 Task: Search one way flight ticket for 2 adults, 2 children, 2 infants in seat in first from Dickinson: Dickinson Theodore Roosevelt Regional Airport to New Bern: Coastal Carolina Regional Airport (was Craven County Regional) on 8-4-2023. Choice of flights is Alaska. Number of bags: 2 carry on bags. Price is upto 91000. Outbound departure time preference is 17:15.
Action: Mouse moved to (399, 333)
Screenshot: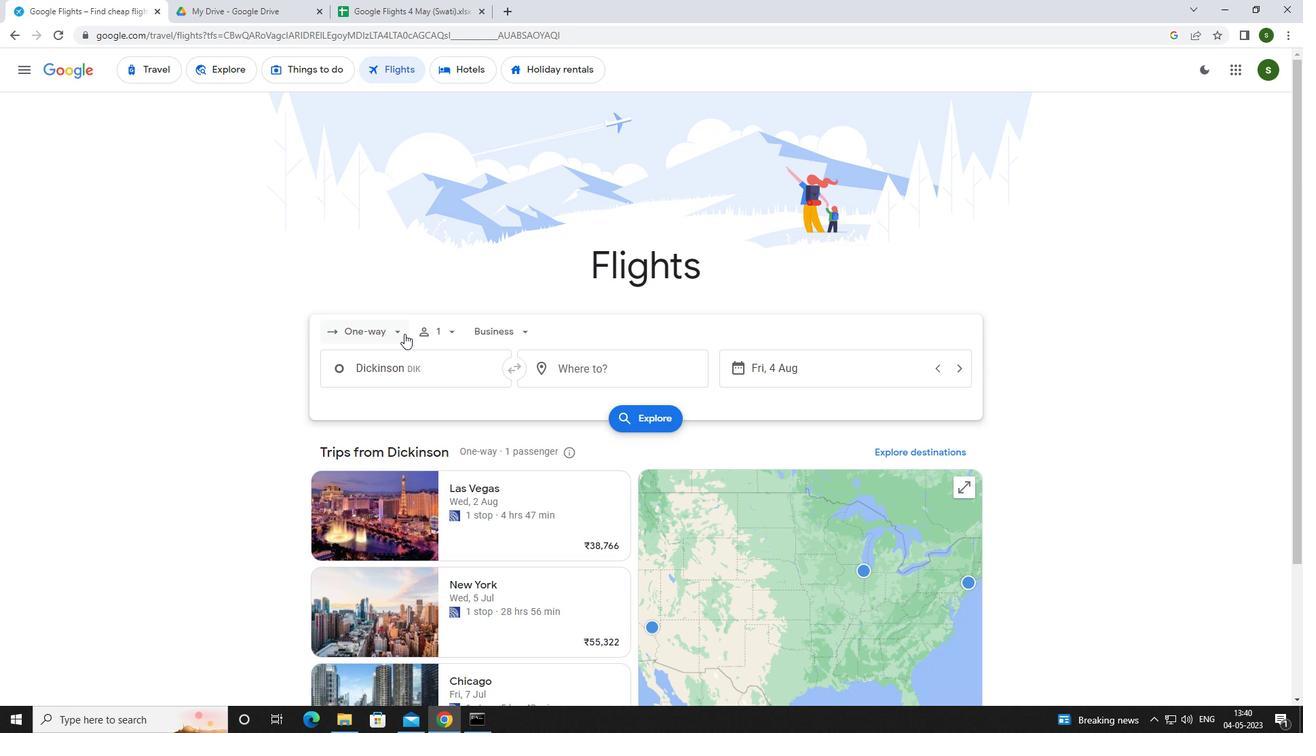 
Action: Mouse pressed left at (399, 333)
Screenshot: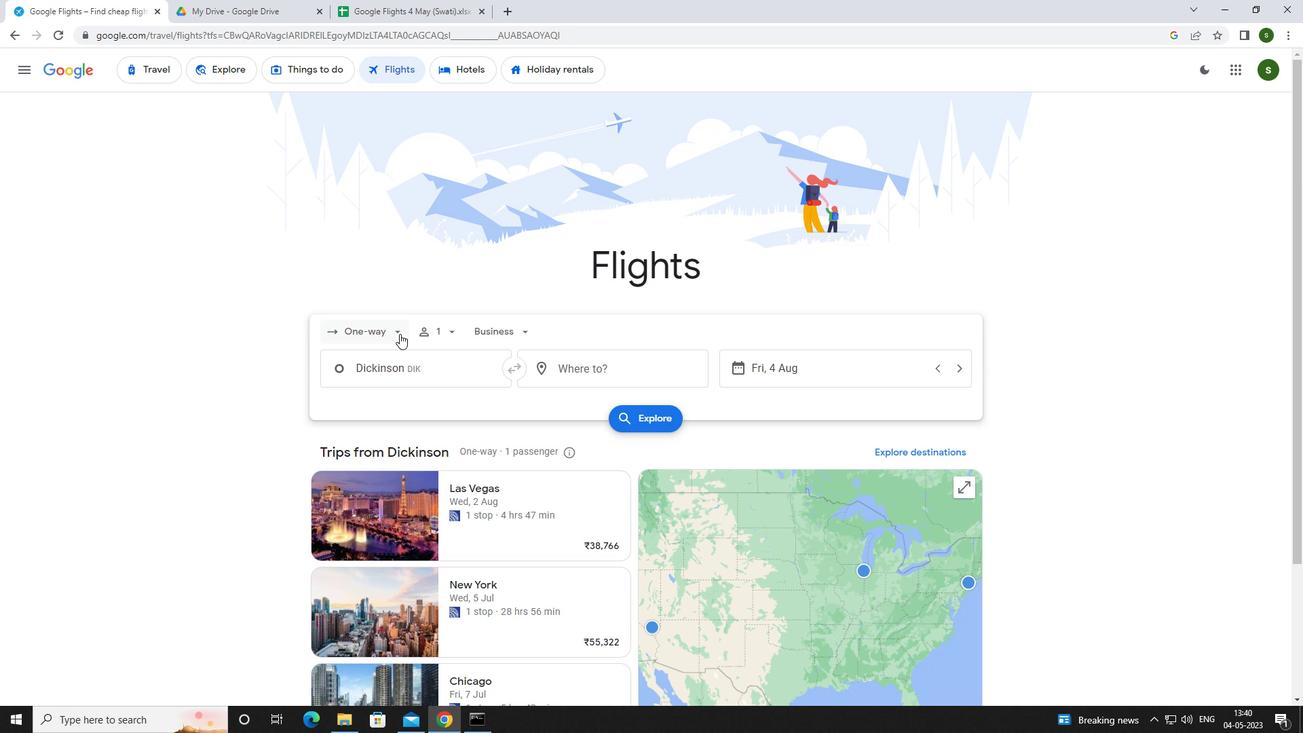 
Action: Mouse moved to (390, 385)
Screenshot: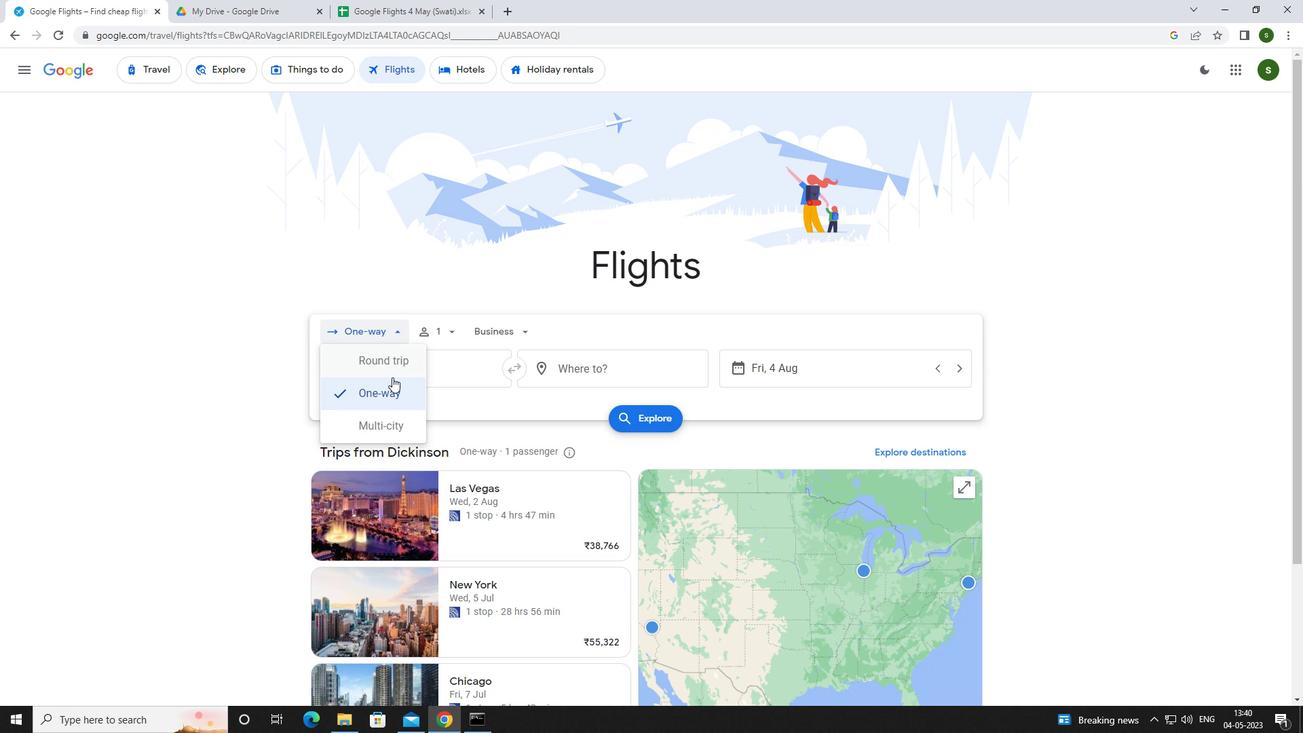 
Action: Mouse pressed left at (390, 385)
Screenshot: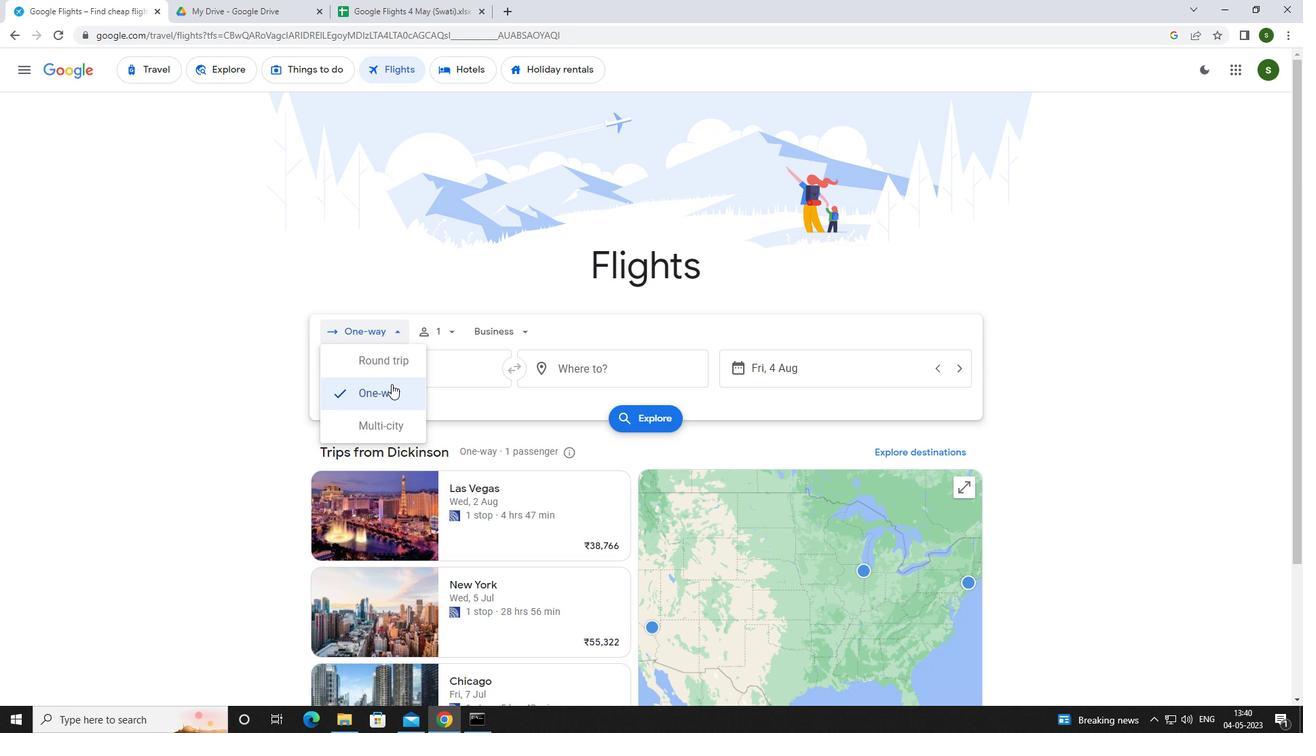 
Action: Mouse moved to (446, 334)
Screenshot: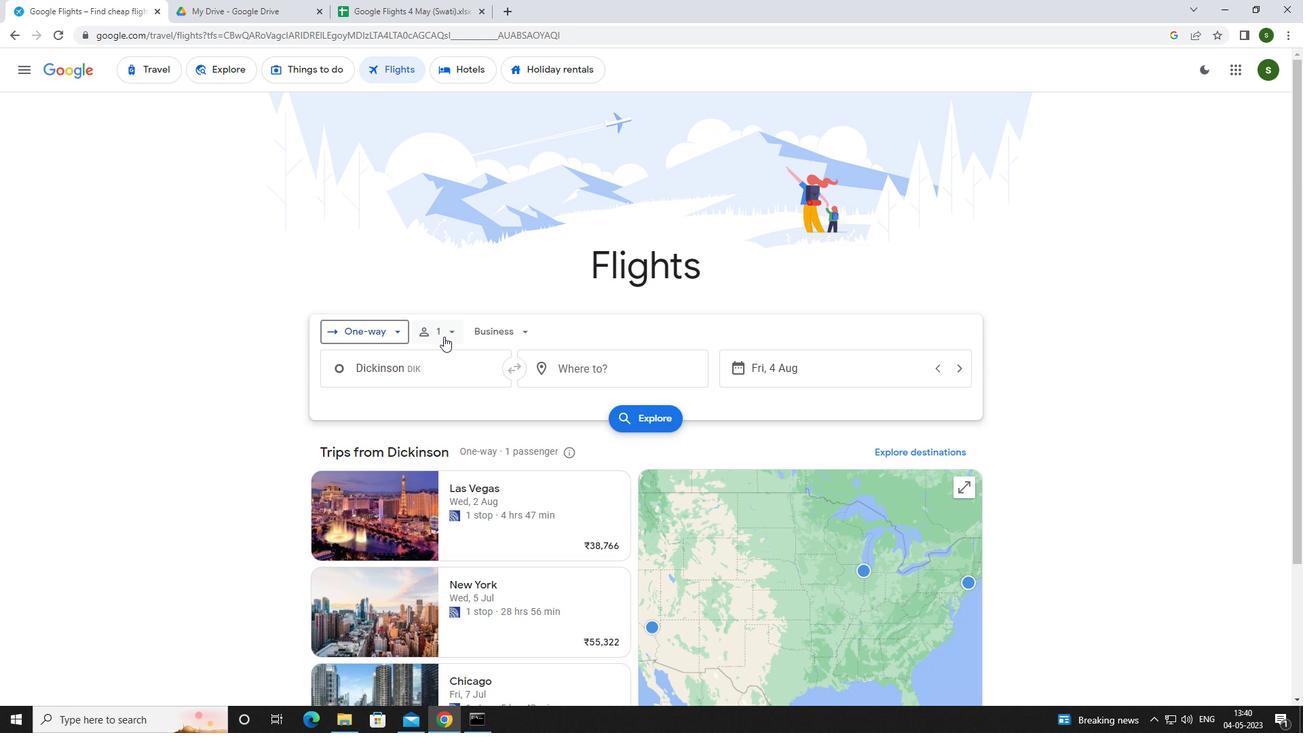 
Action: Mouse pressed left at (446, 334)
Screenshot: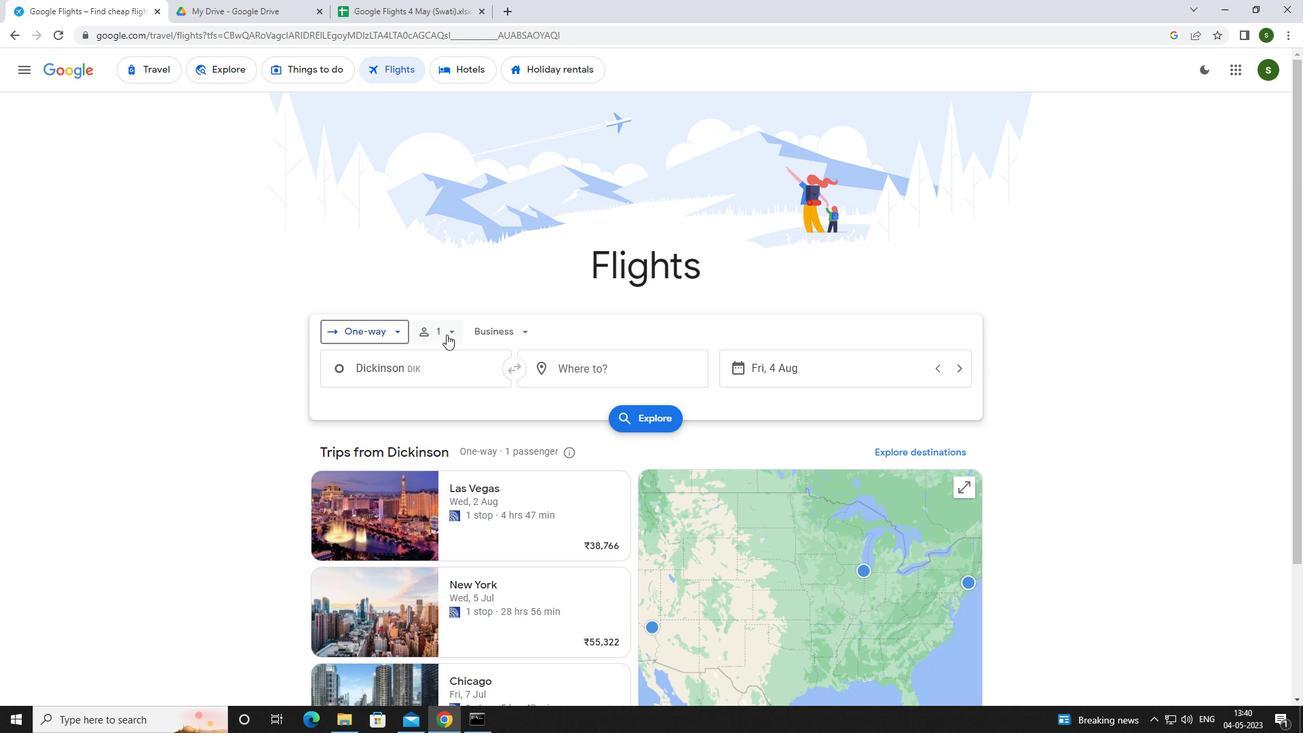 
Action: Mouse moved to (554, 363)
Screenshot: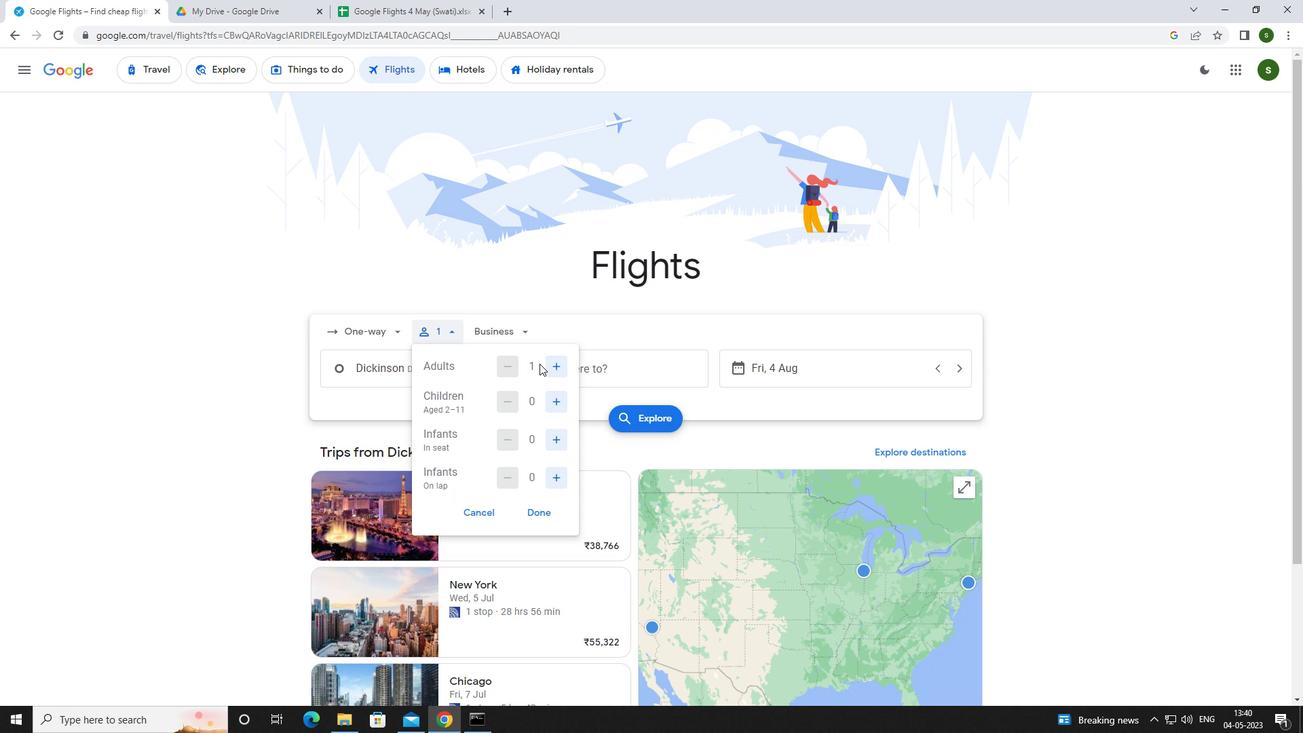 
Action: Mouse pressed left at (554, 363)
Screenshot: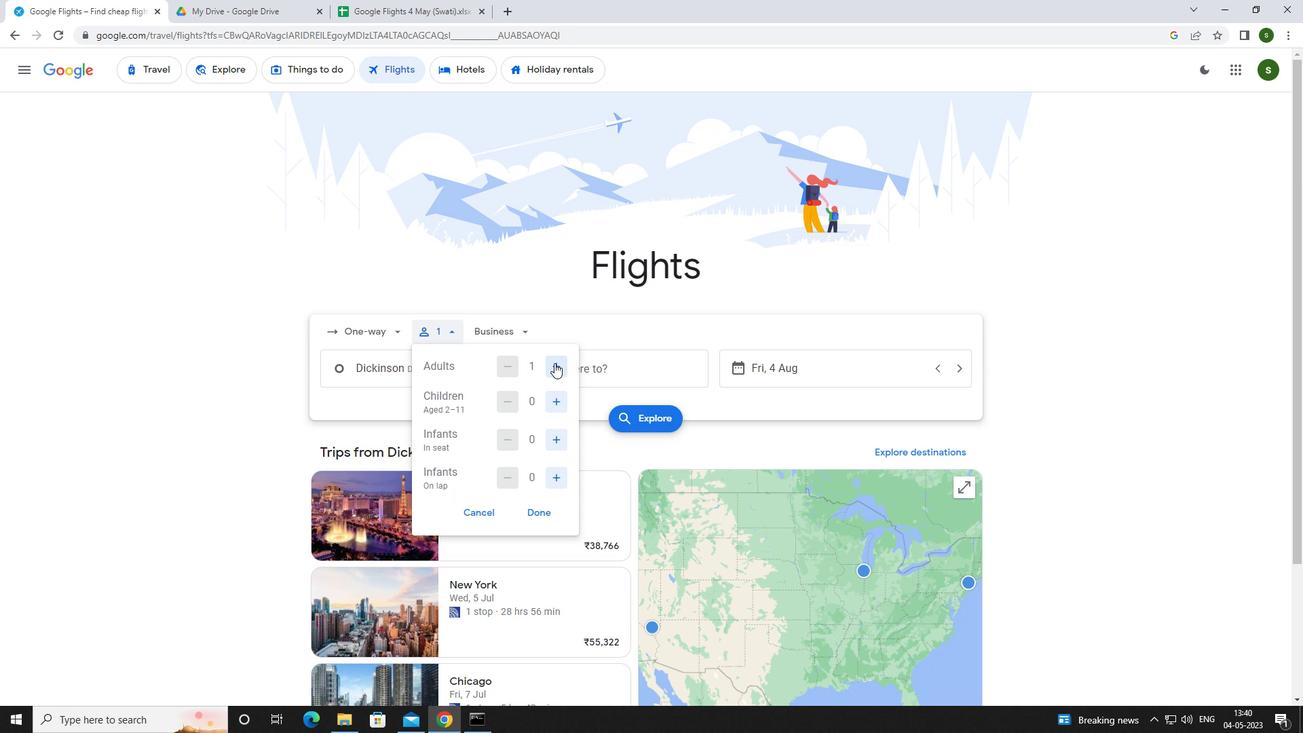 
Action: Mouse moved to (553, 399)
Screenshot: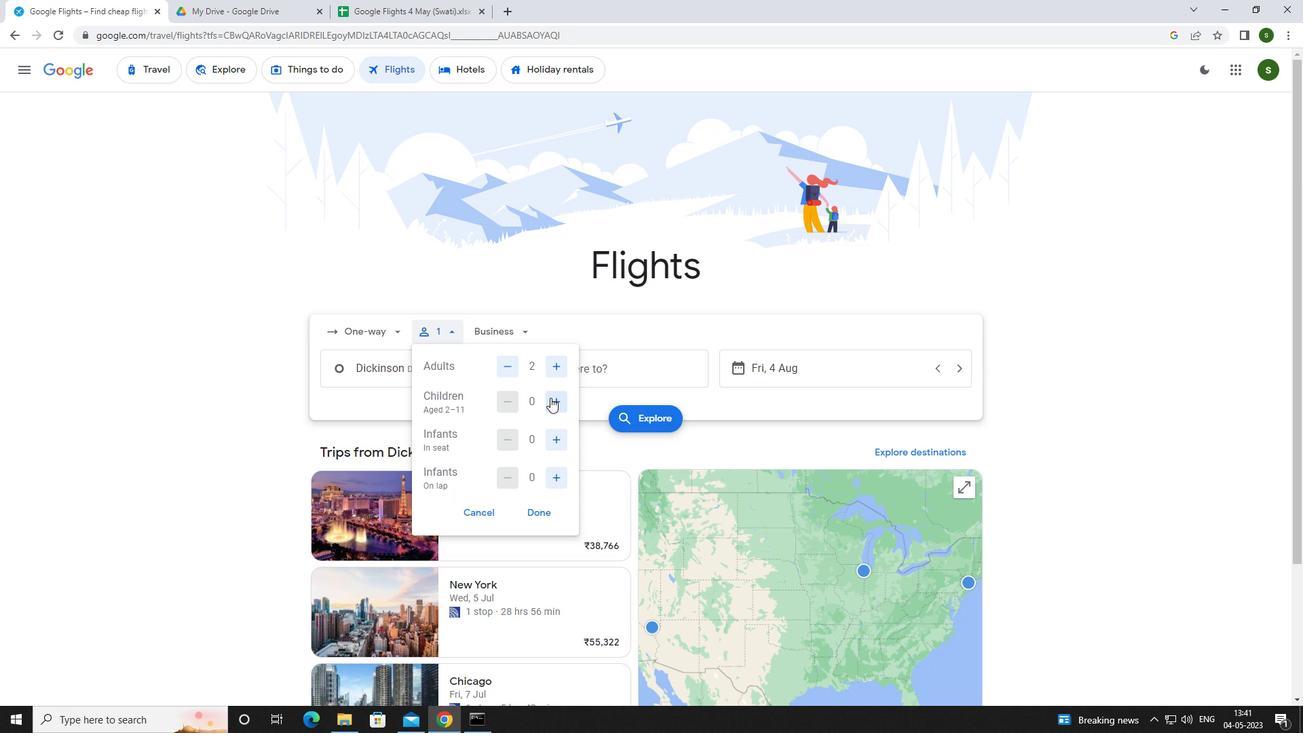 
Action: Mouse pressed left at (553, 399)
Screenshot: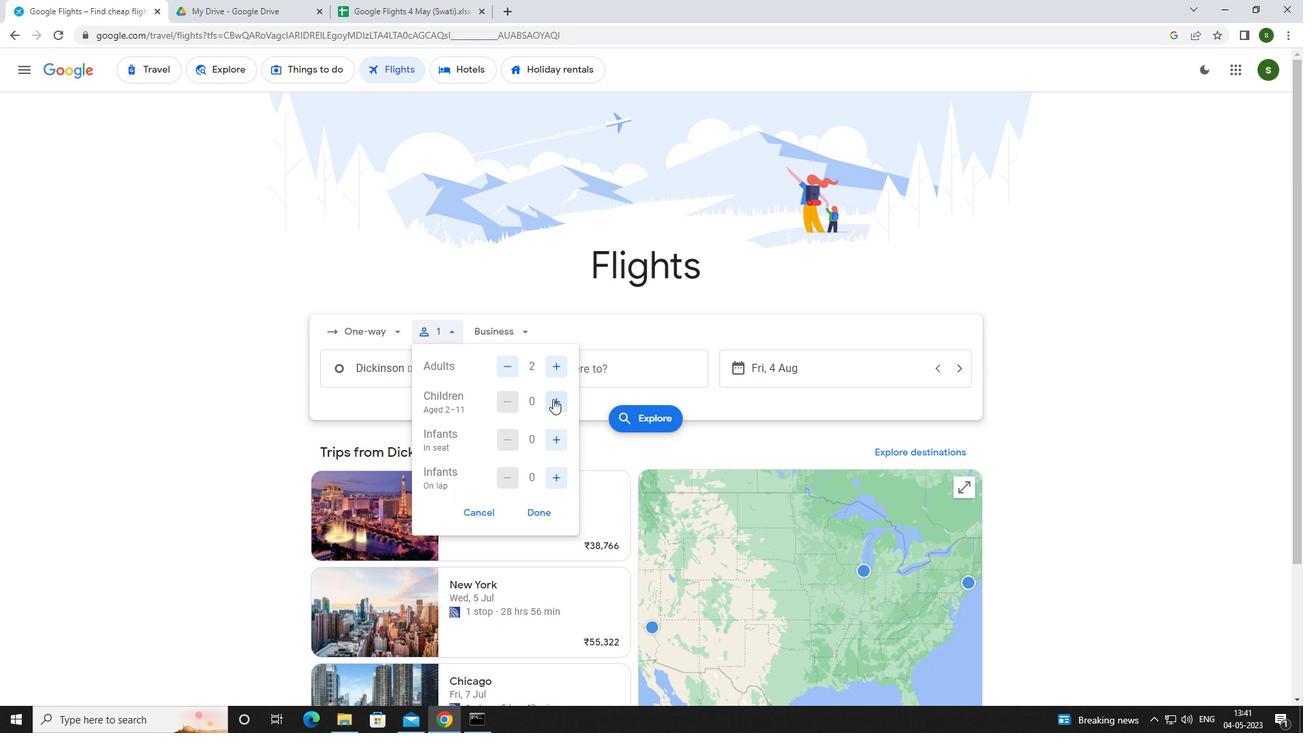 
Action: Mouse pressed left at (553, 399)
Screenshot: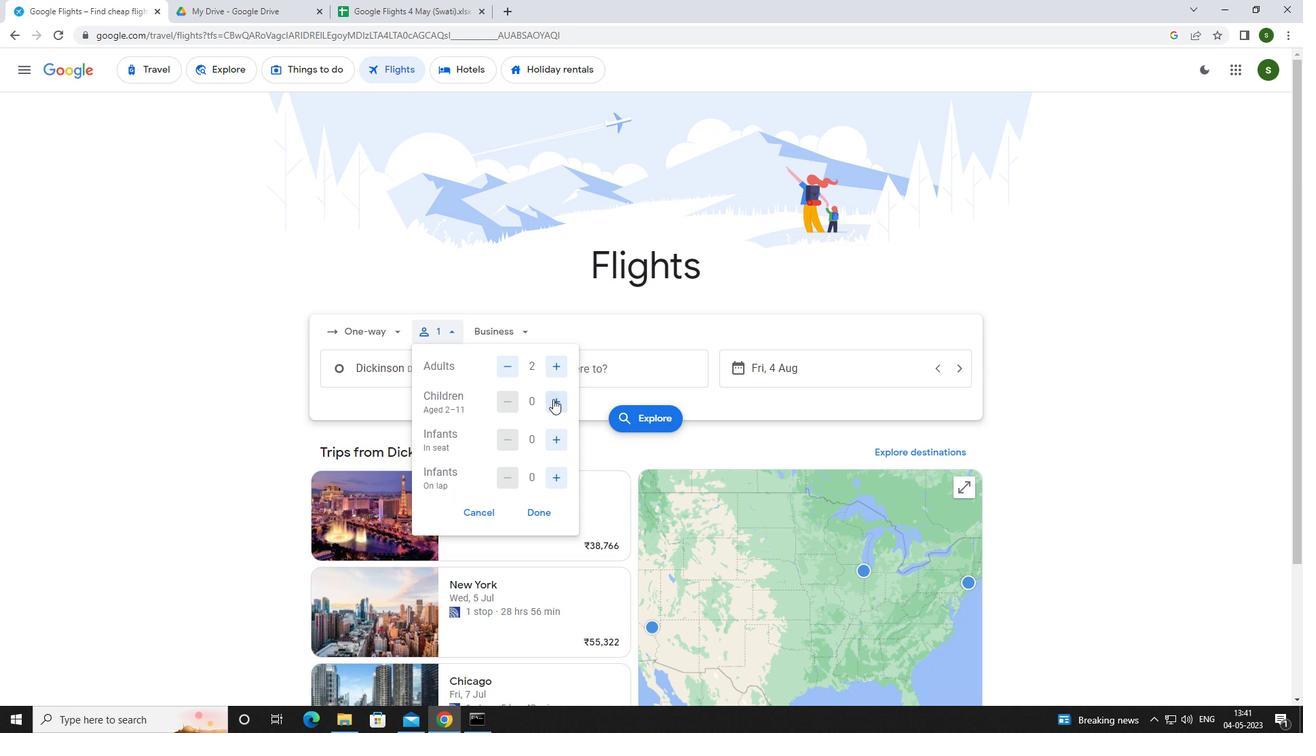 
Action: Mouse moved to (560, 435)
Screenshot: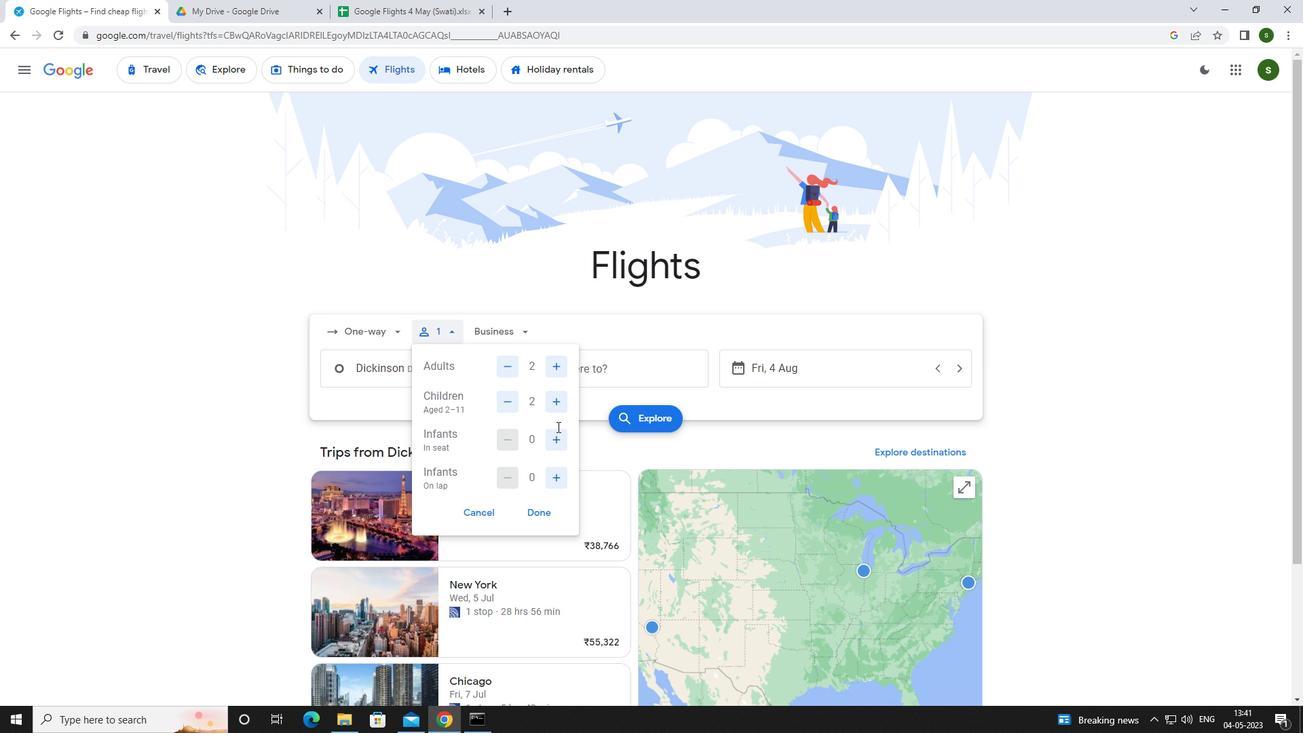 
Action: Mouse pressed left at (560, 435)
Screenshot: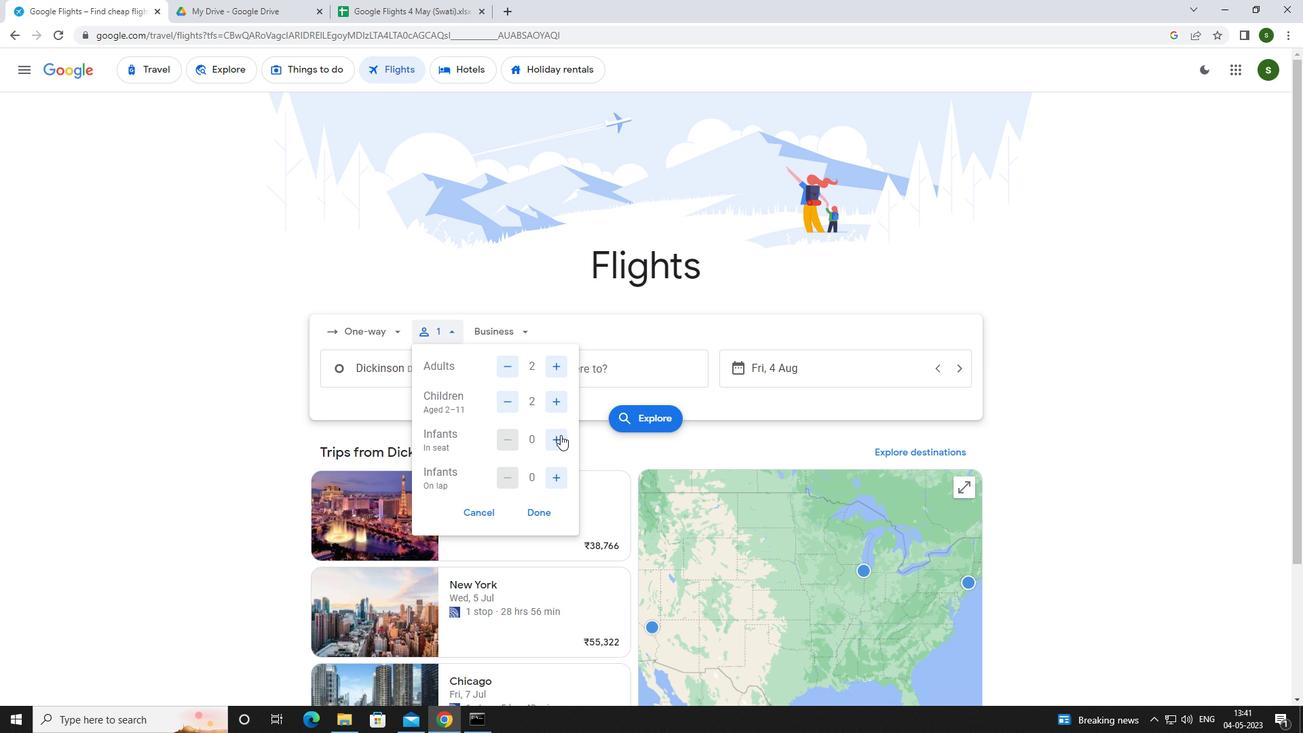 
Action: Mouse pressed left at (560, 435)
Screenshot: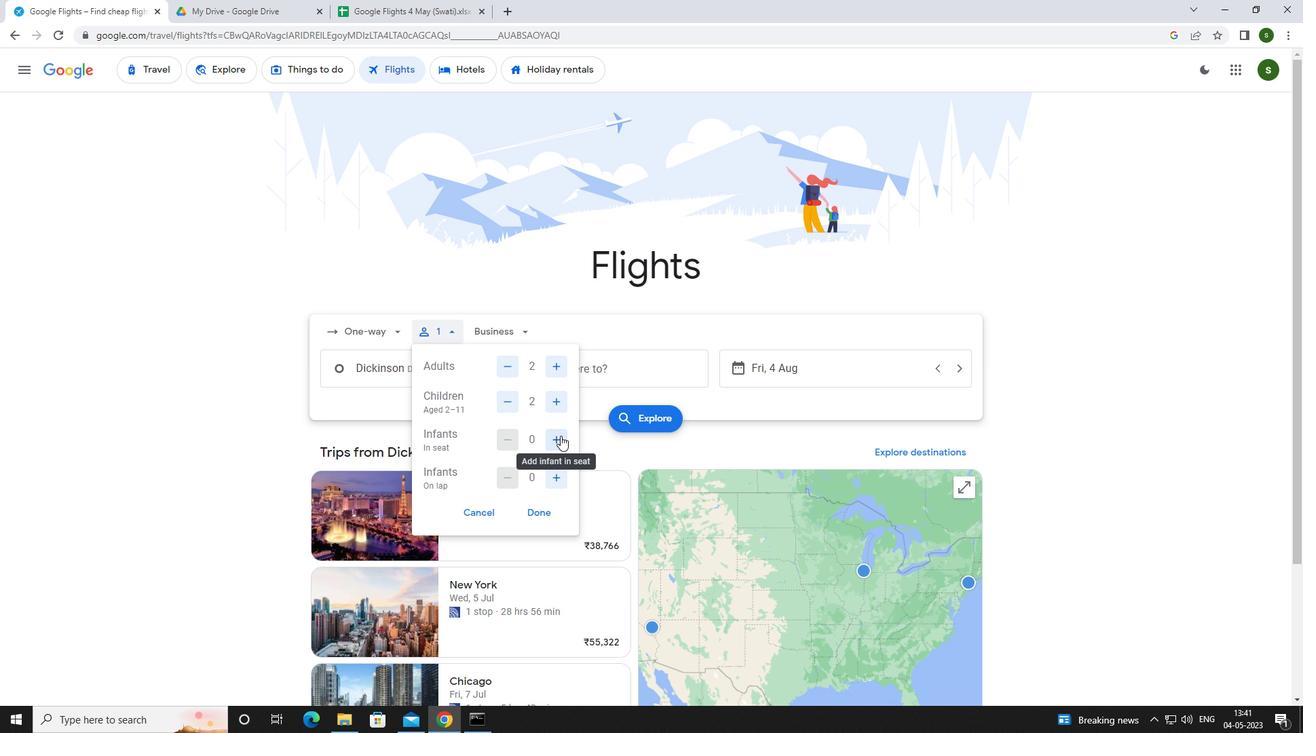 
Action: Mouse moved to (517, 325)
Screenshot: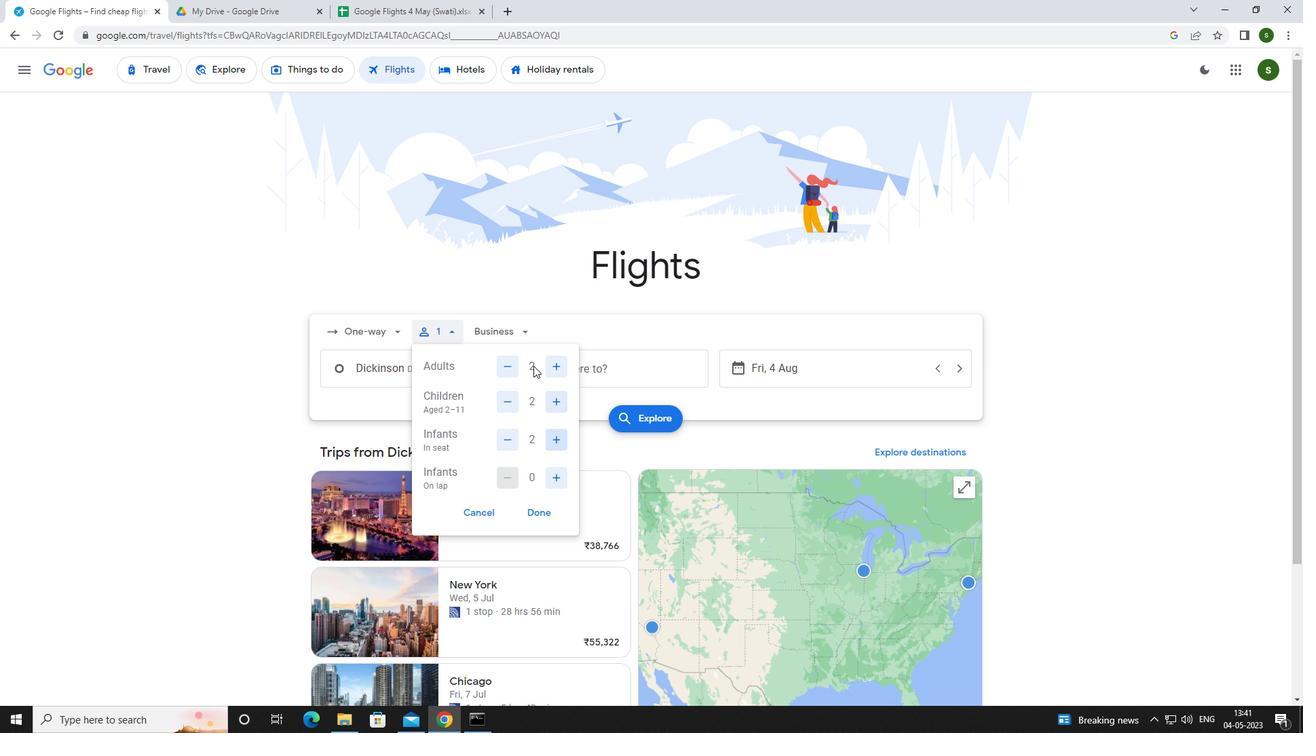 
Action: Mouse pressed left at (517, 325)
Screenshot: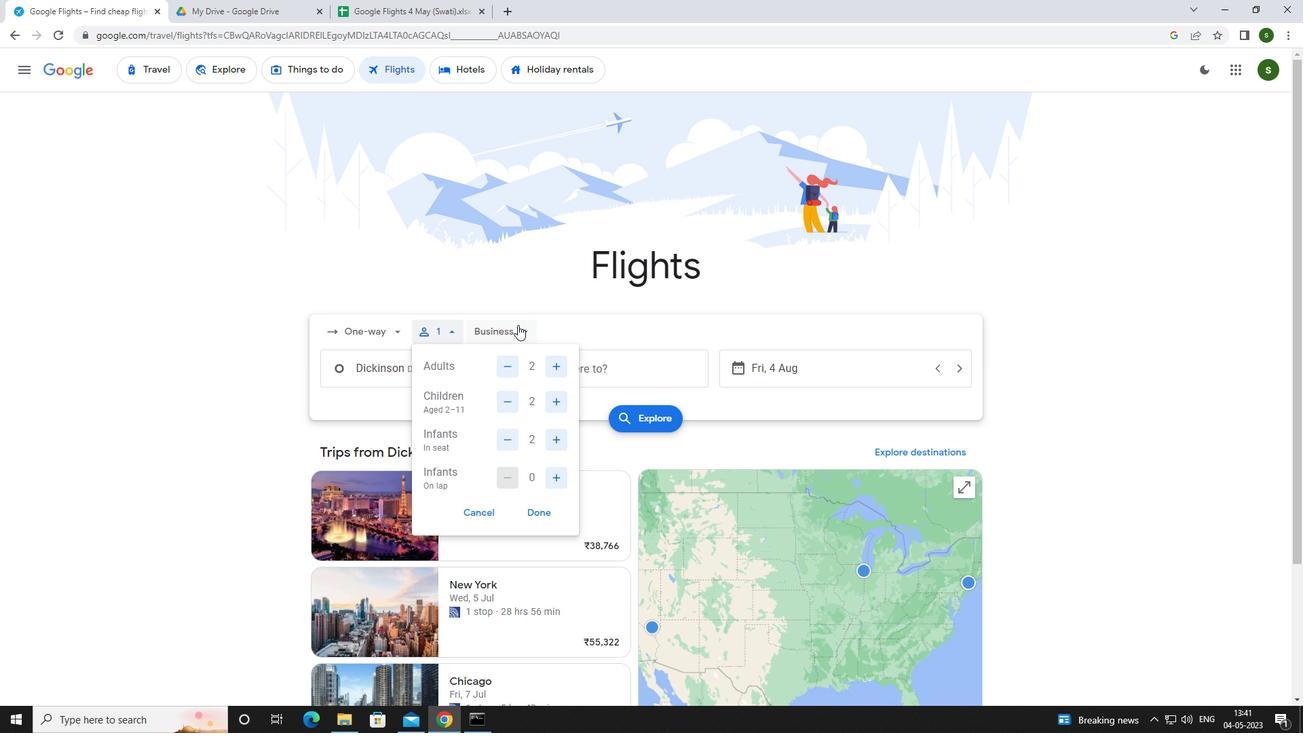 
Action: Mouse moved to (528, 456)
Screenshot: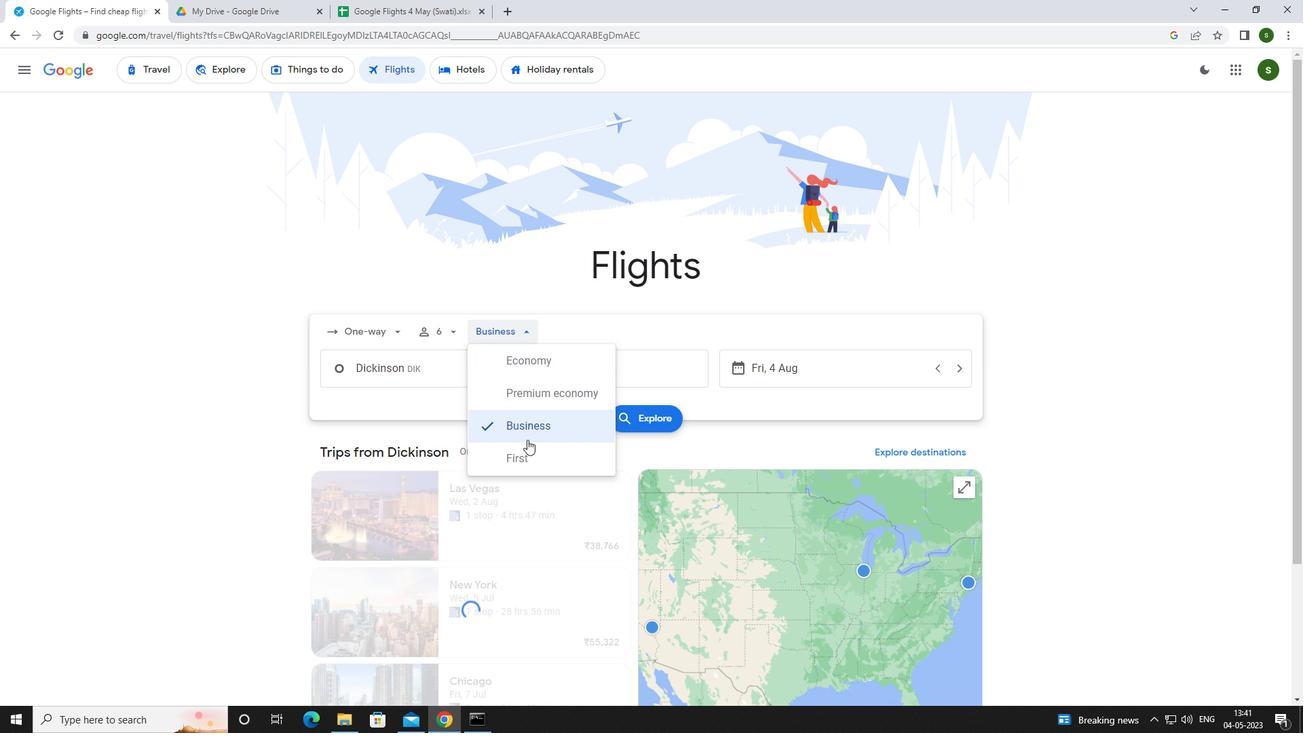 
Action: Mouse pressed left at (528, 456)
Screenshot: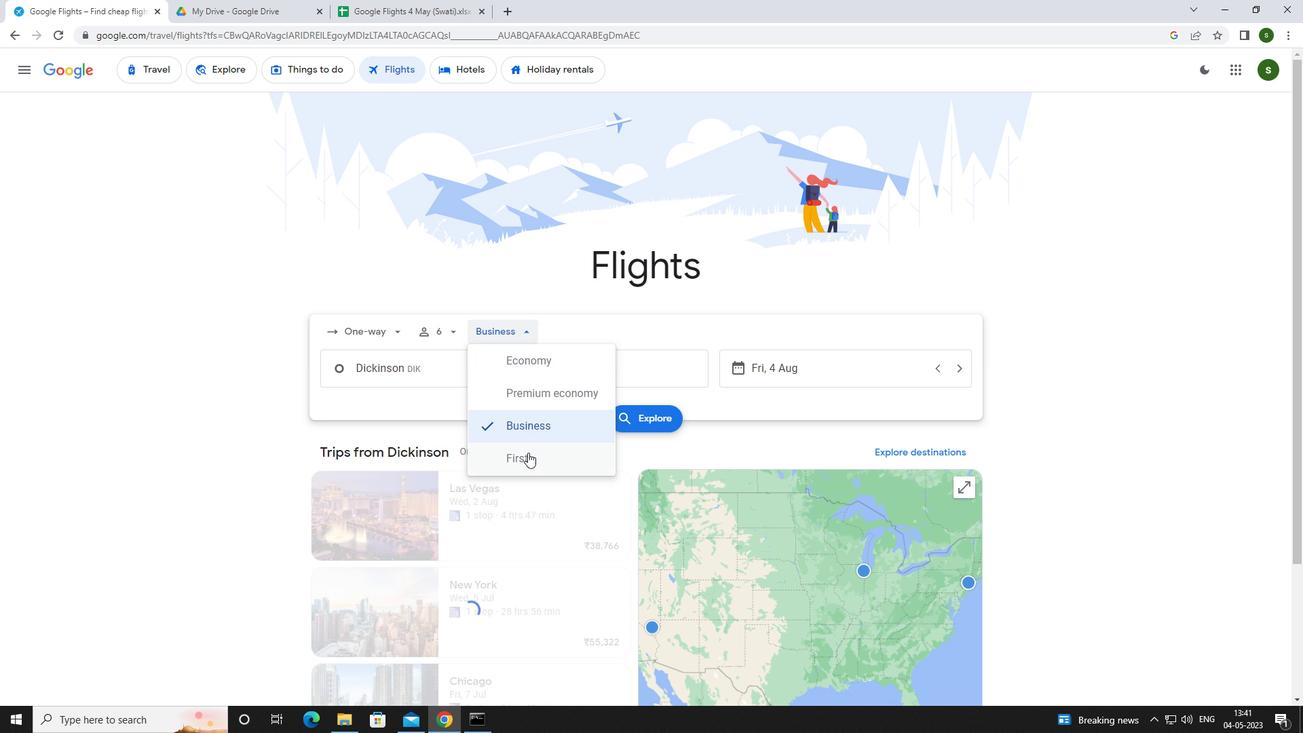 
Action: Mouse moved to (465, 361)
Screenshot: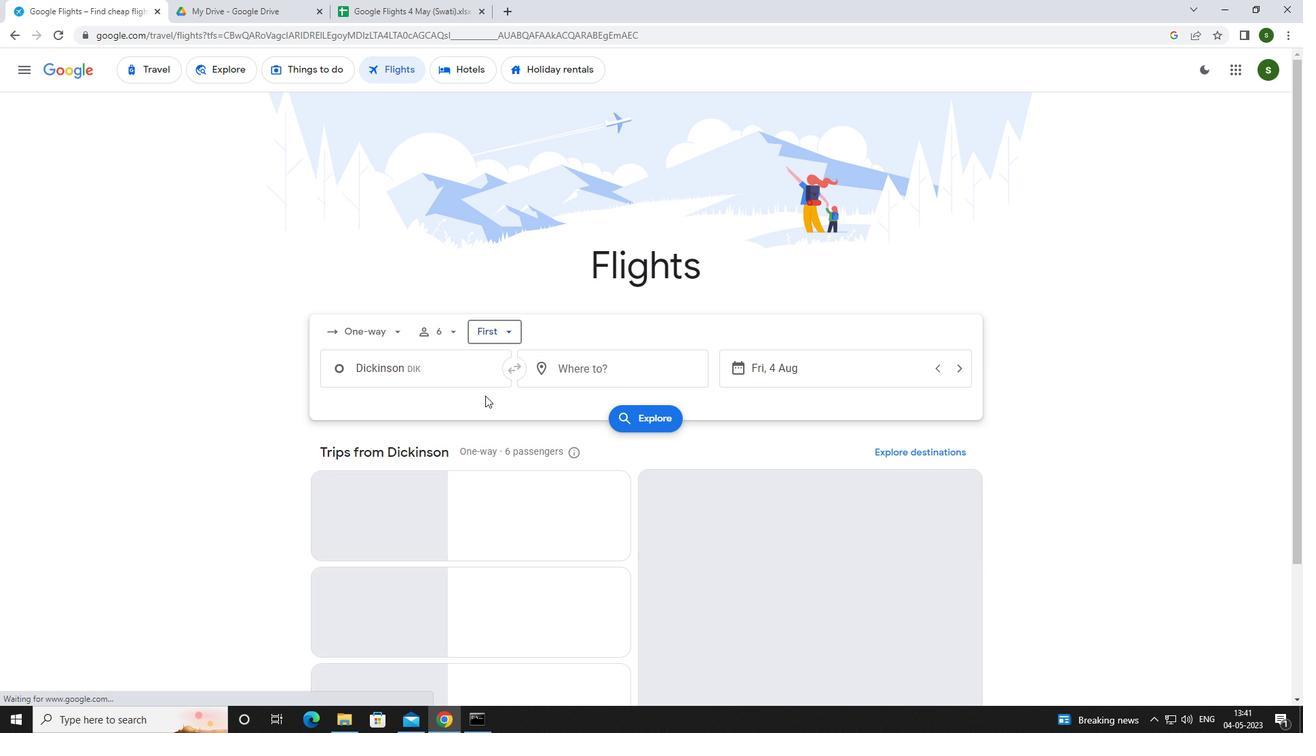 
Action: Mouse pressed left at (465, 361)
Screenshot: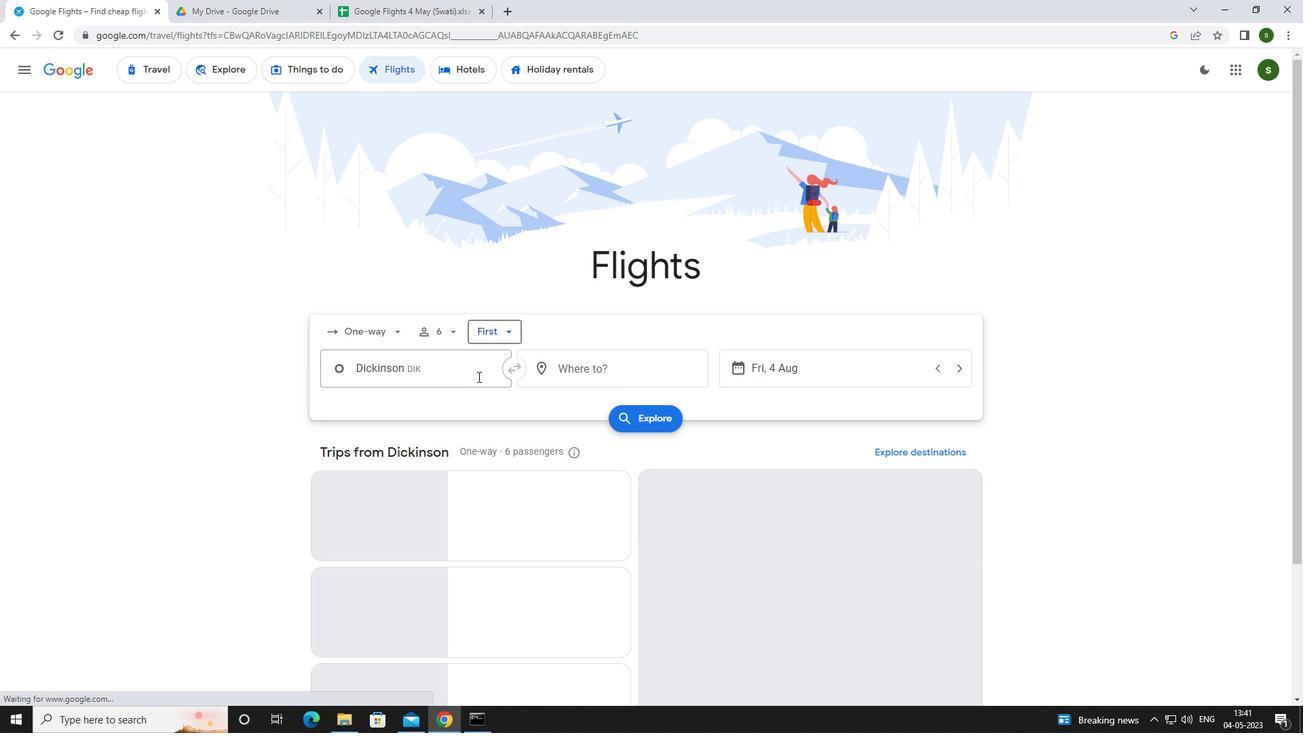 
Action: Key pressed <Key.caps_lock>d<Key.caps_lock>ickinson
Screenshot: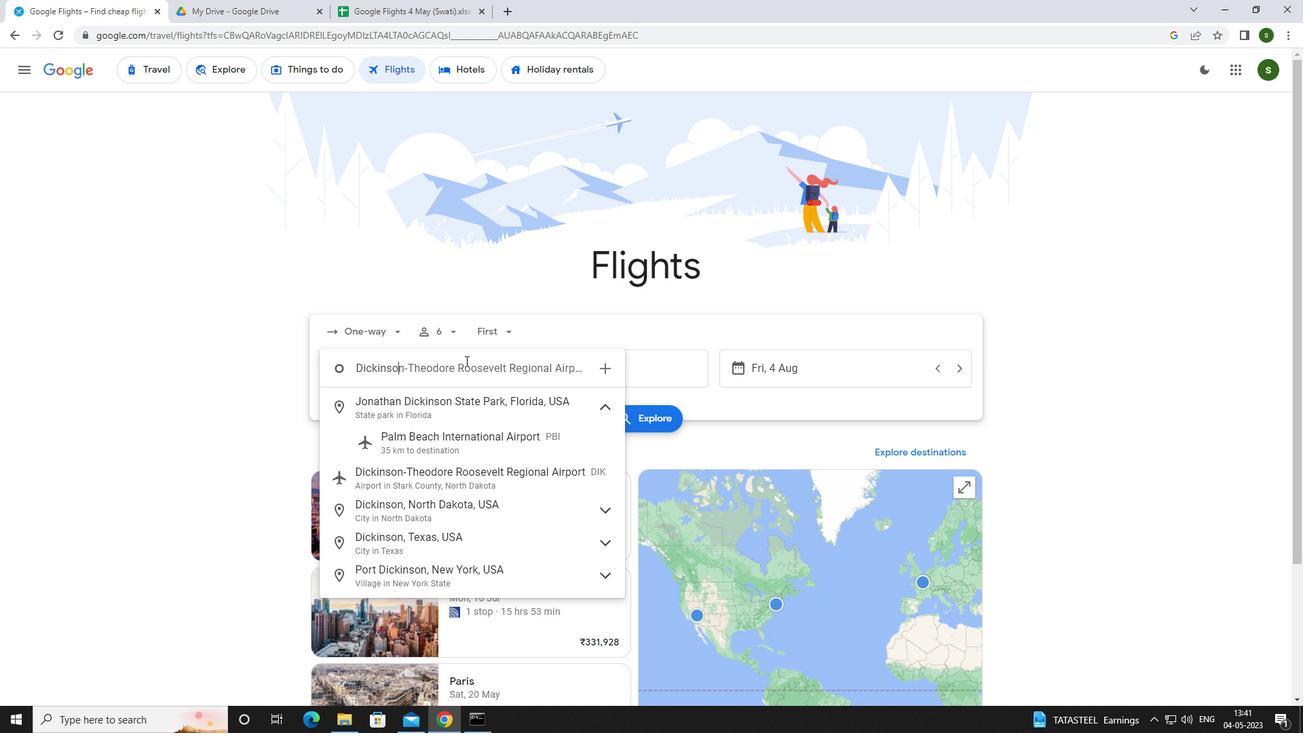 
Action: Mouse moved to (462, 473)
Screenshot: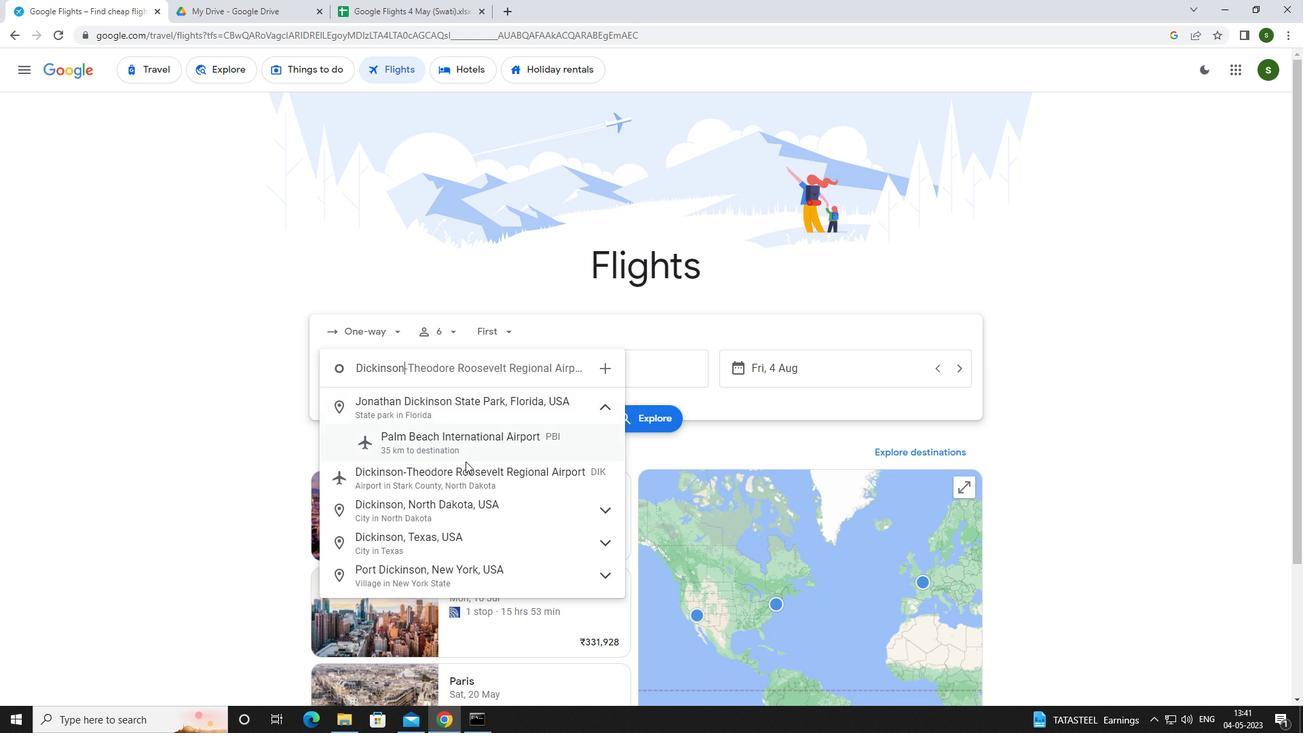 
Action: Mouse pressed left at (462, 473)
Screenshot: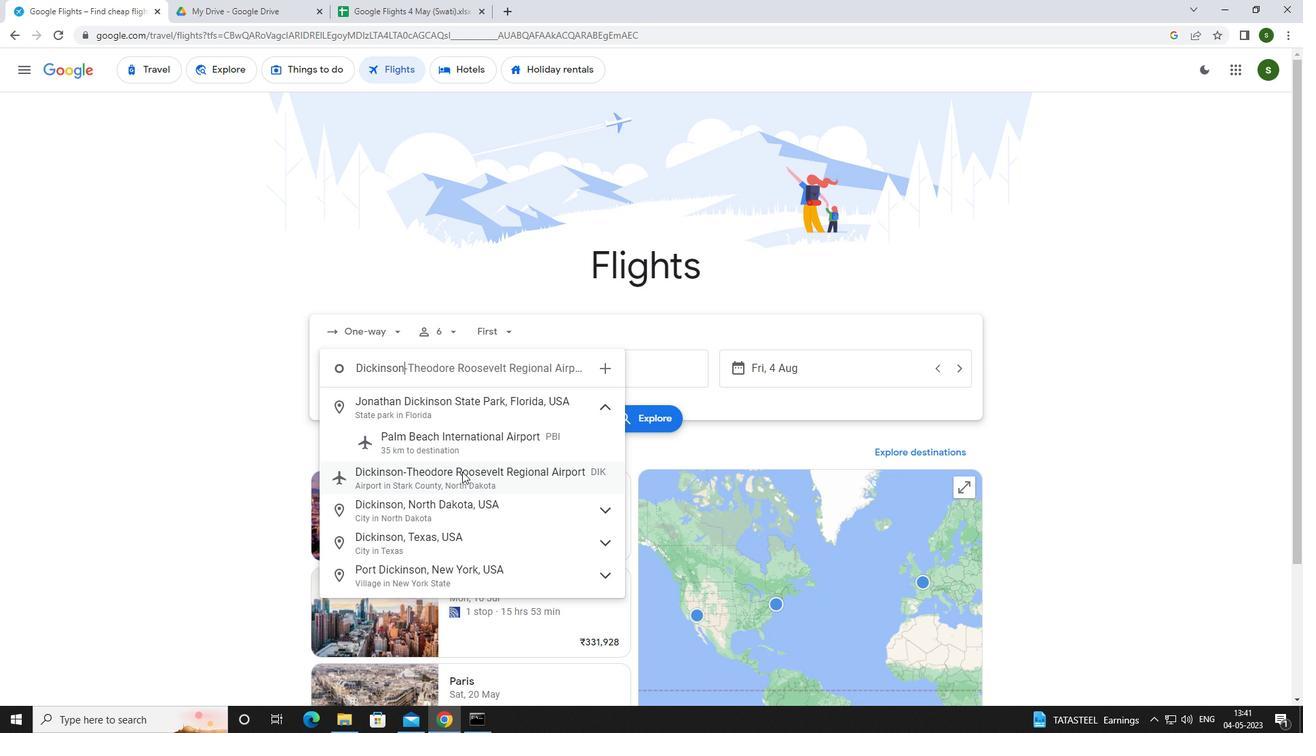 
Action: Mouse moved to (595, 368)
Screenshot: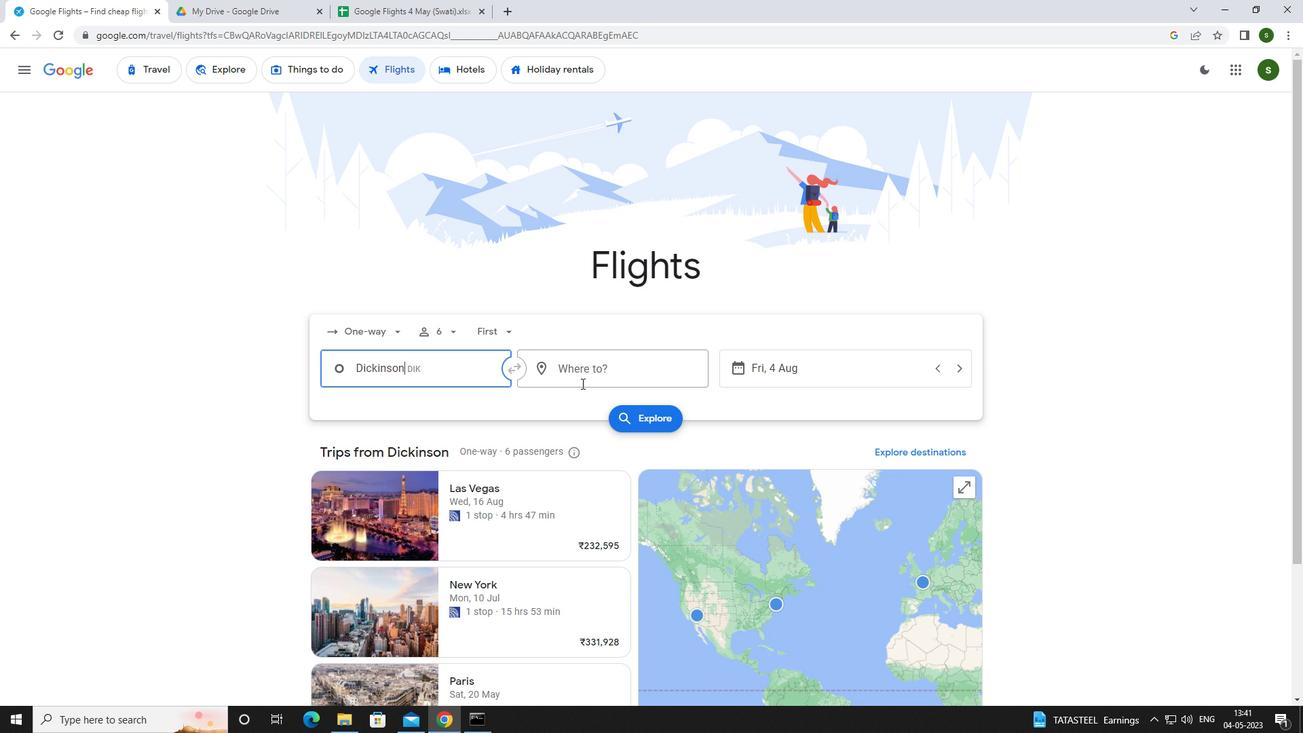 
Action: Mouse pressed left at (595, 368)
Screenshot: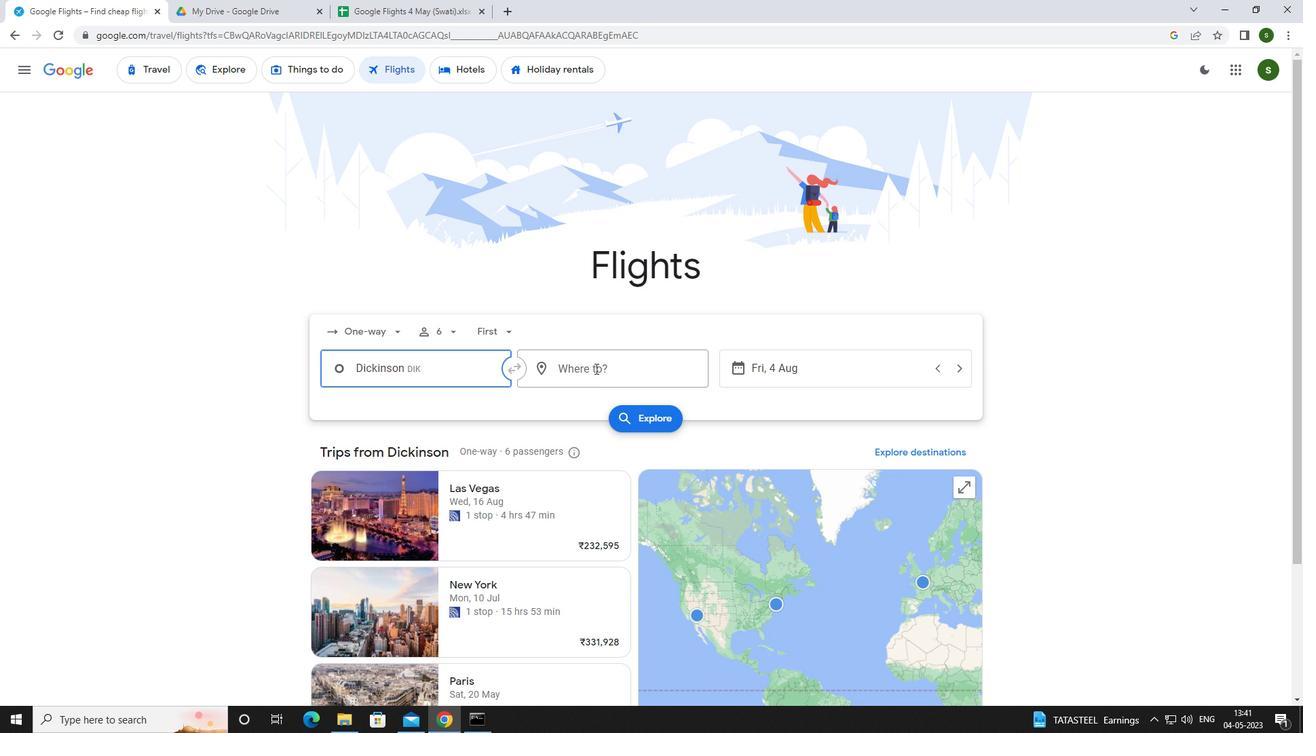 
Action: Mouse moved to (546, 373)
Screenshot: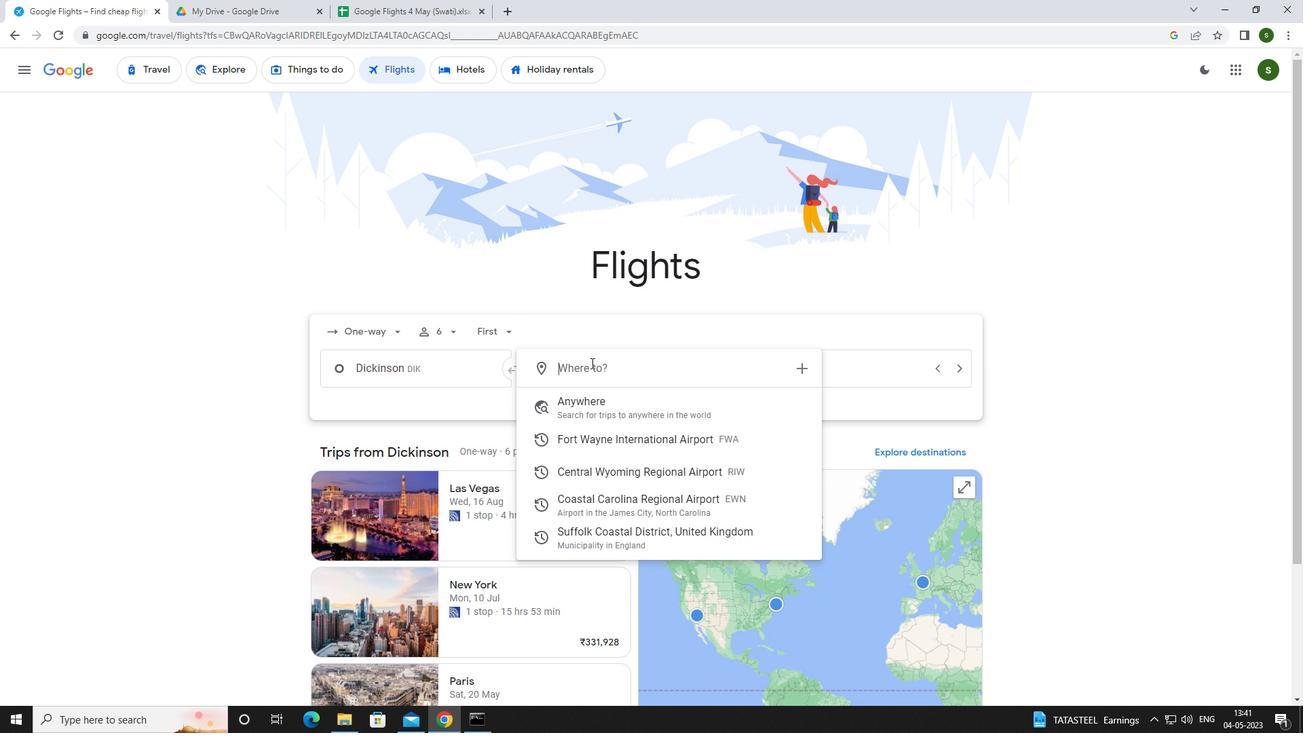 
Action: Key pressed <Key.caps_lock>c<Key.caps_lock>oastal
Screenshot: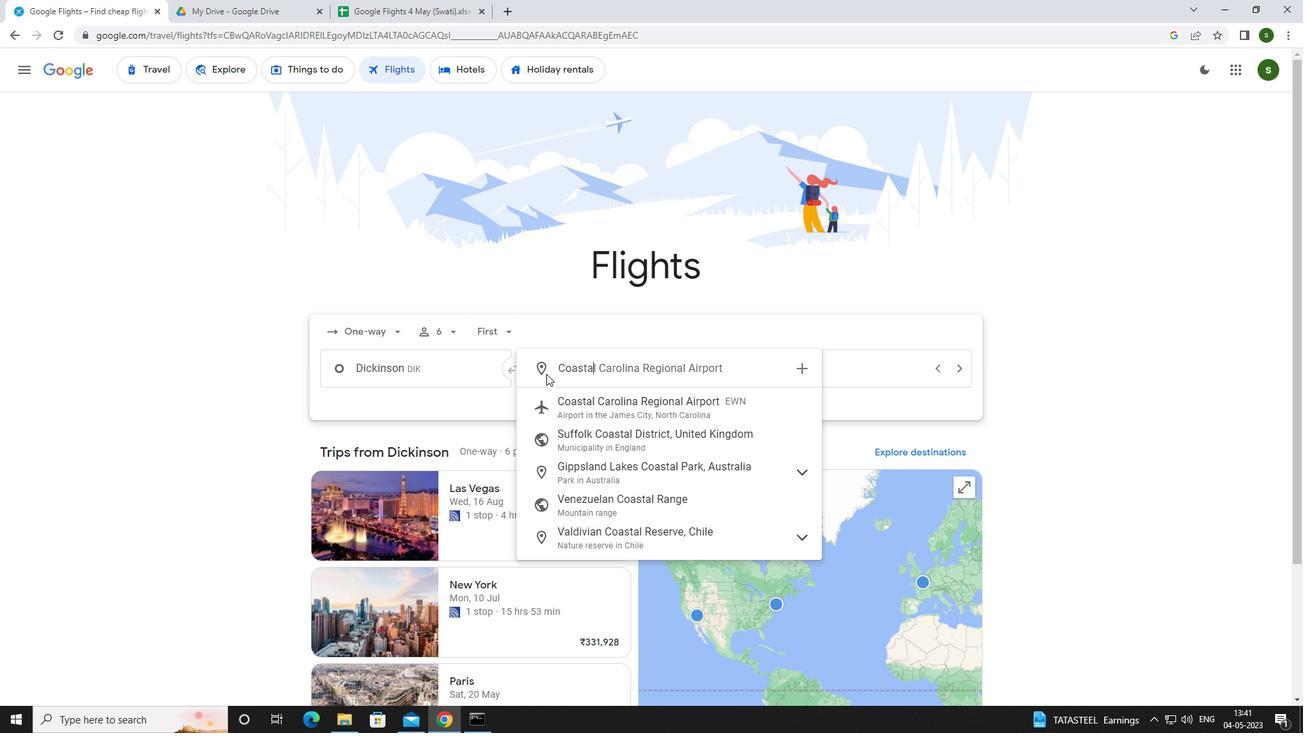 
Action: Mouse moved to (595, 399)
Screenshot: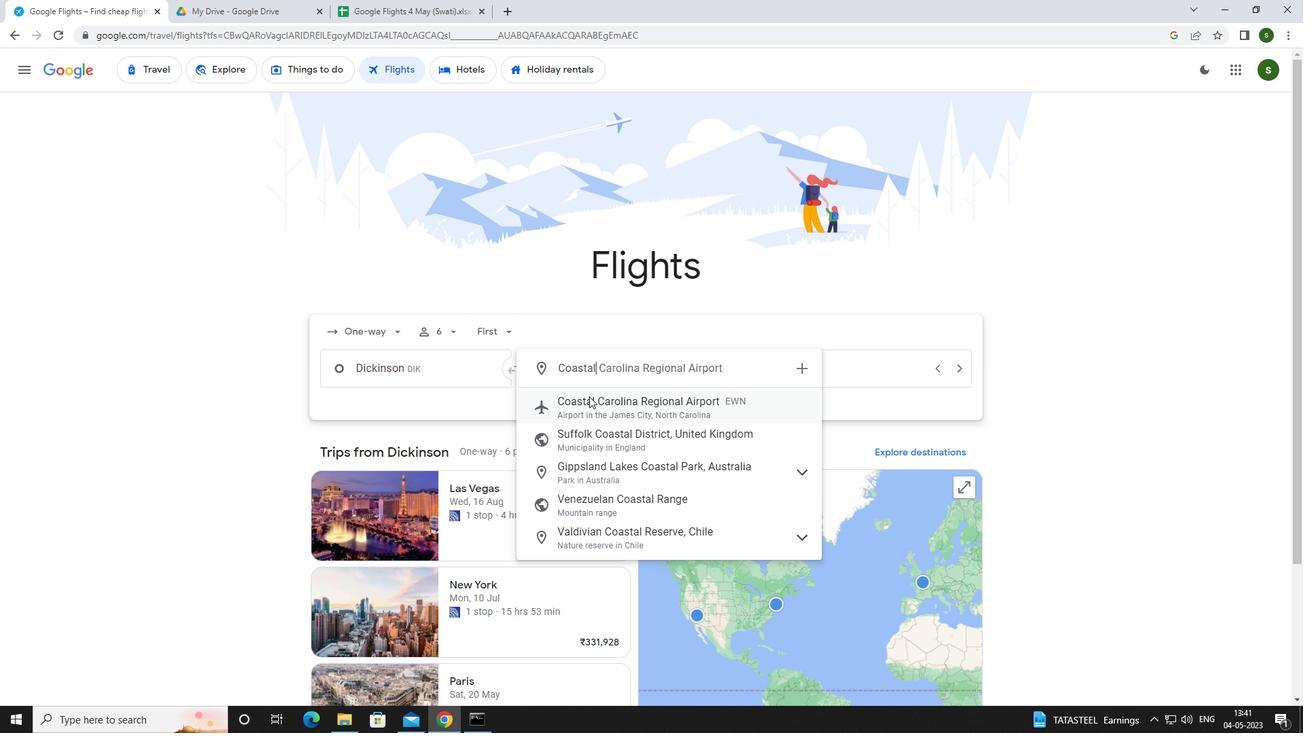 
Action: Mouse pressed left at (595, 399)
Screenshot: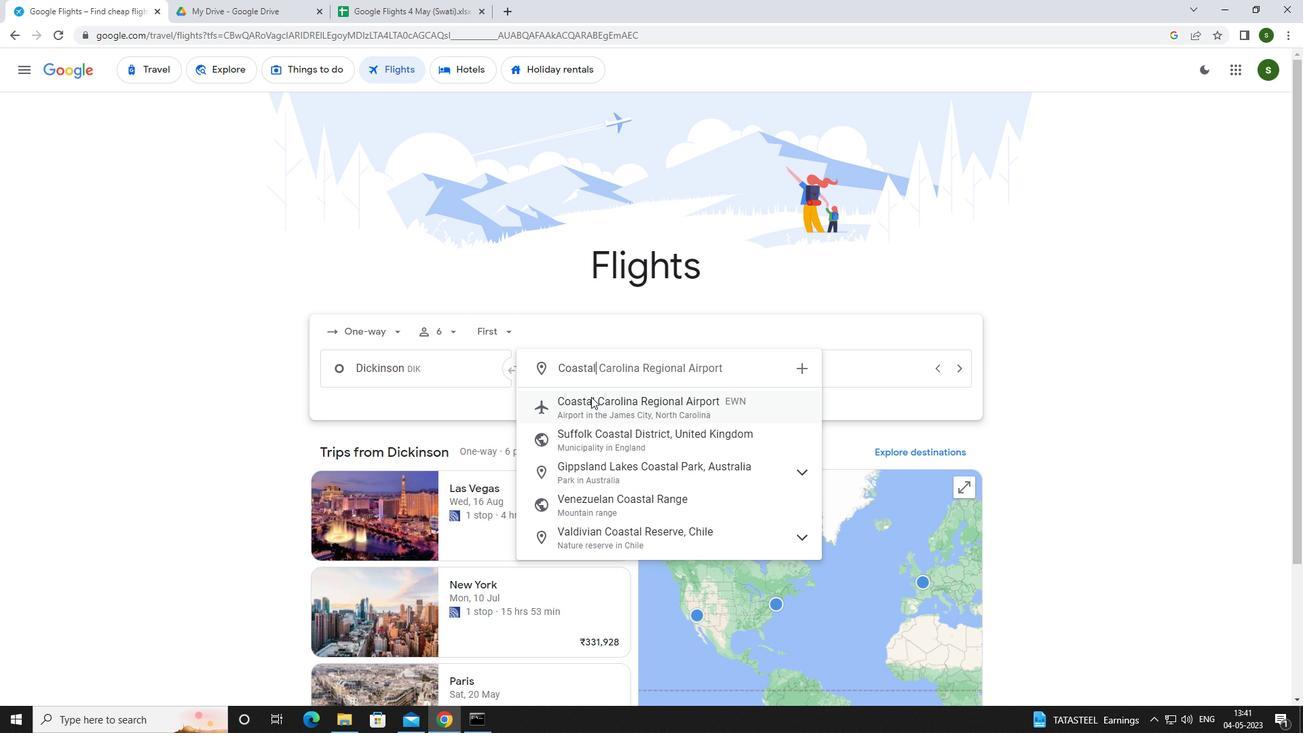 
Action: Mouse moved to (806, 369)
Screenshot: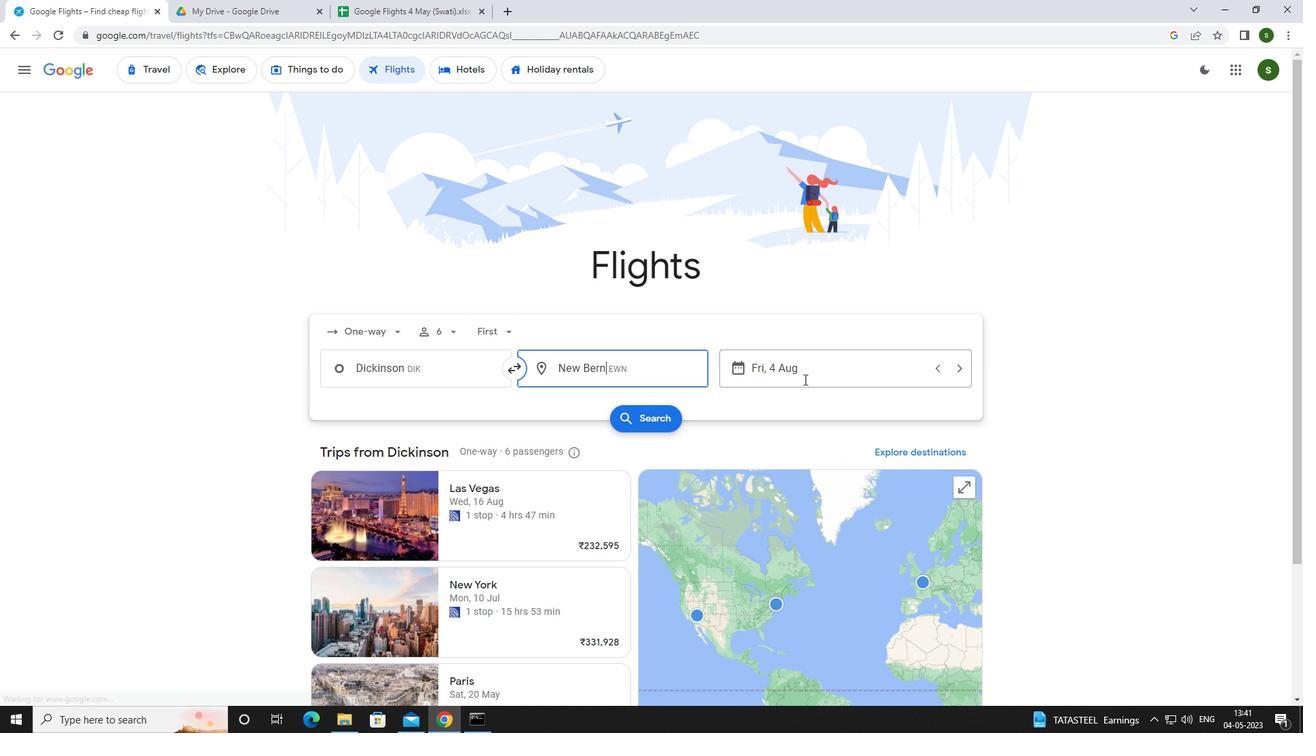 
Action: Mouse pressed left at (806, 369)
Screenshot: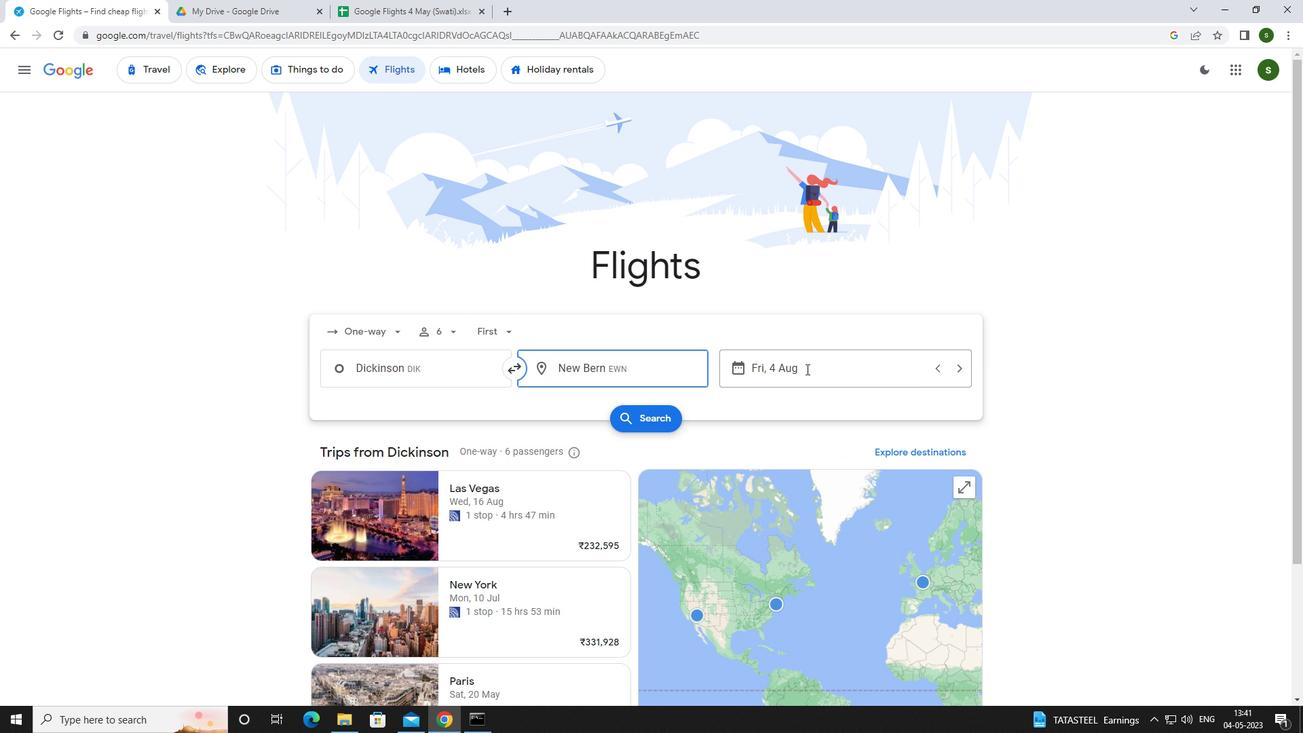 
Action: Mouse moved to (657, 460)
Screenshot: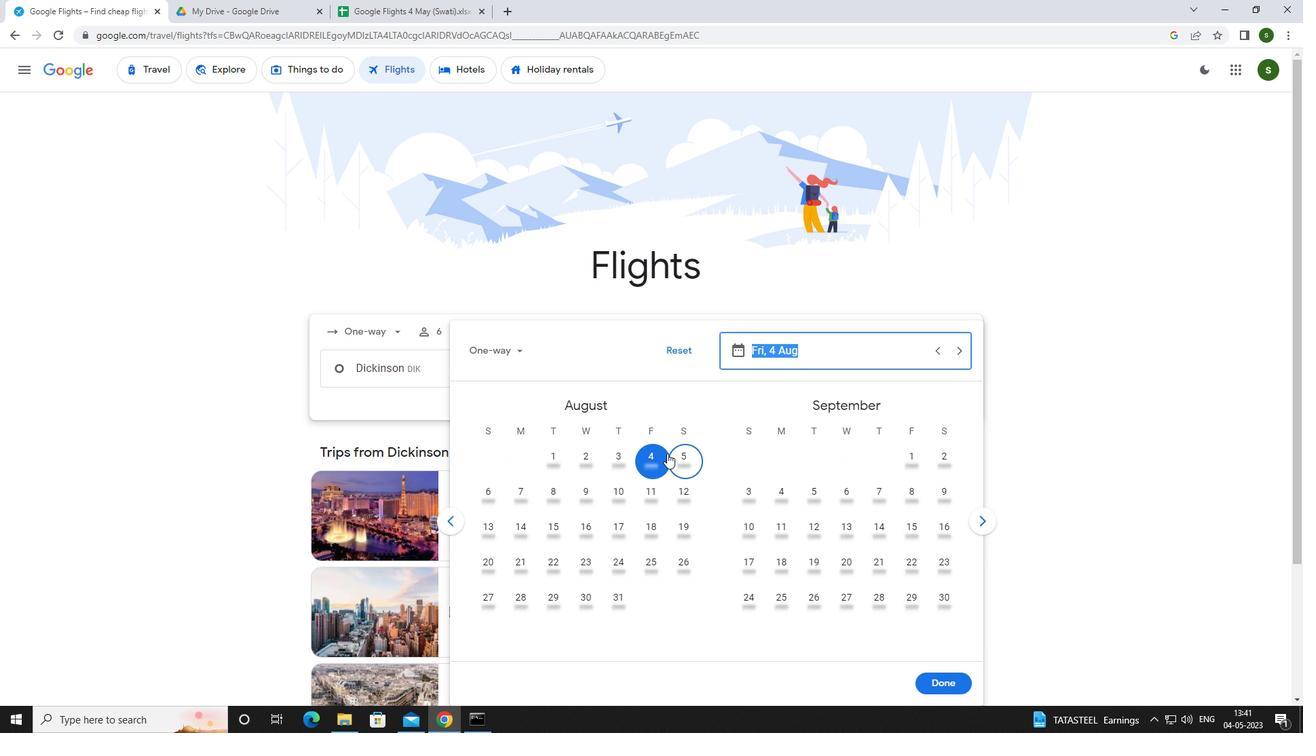 
Action: Mouse pressed left at (657, 460)
Screenshot: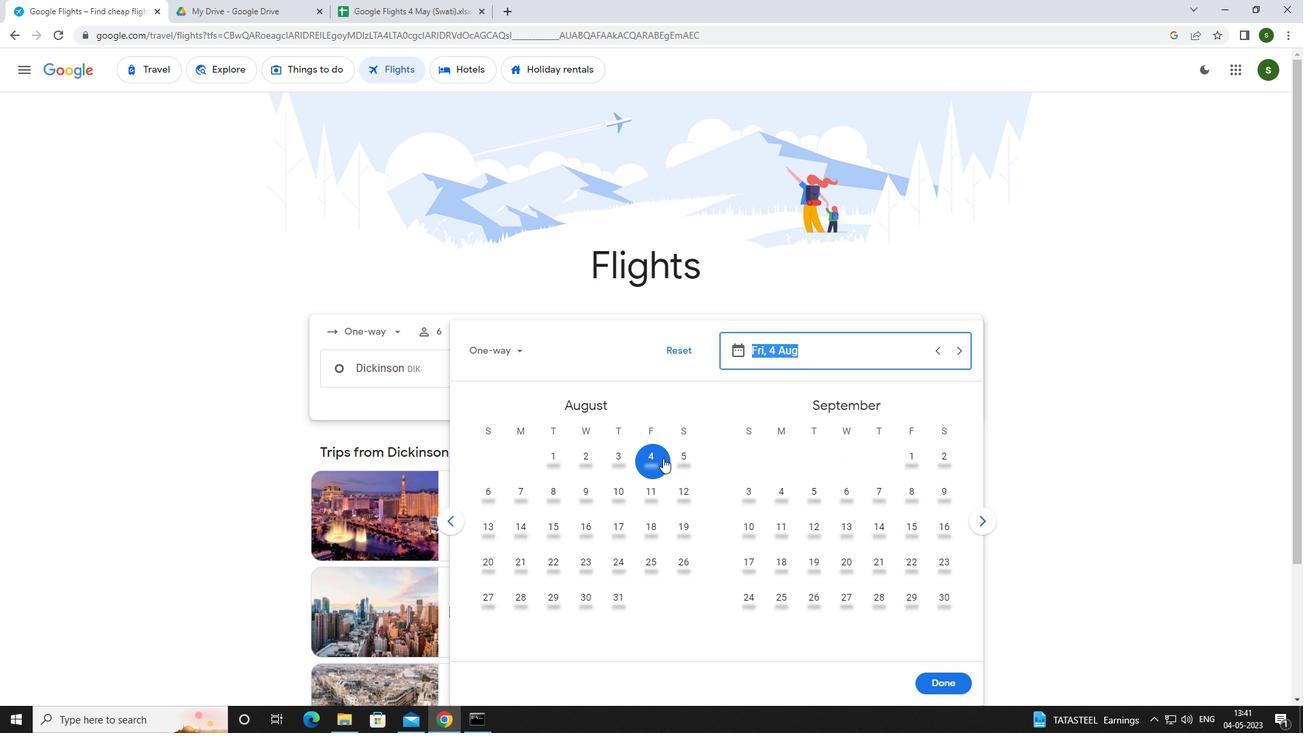 
Action: Mouse moved to (948, 687)
Screenshot: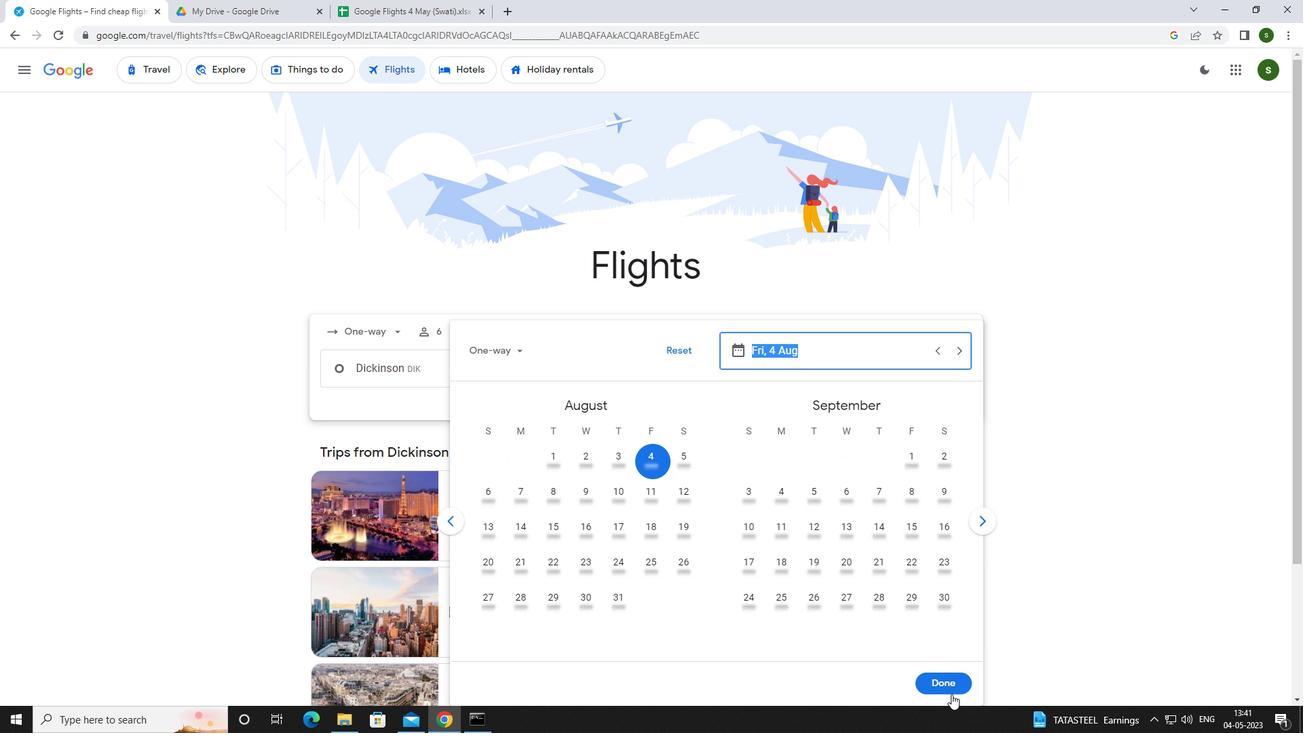 
Action: Mouse pressed left at (948, 687)
Screenshot: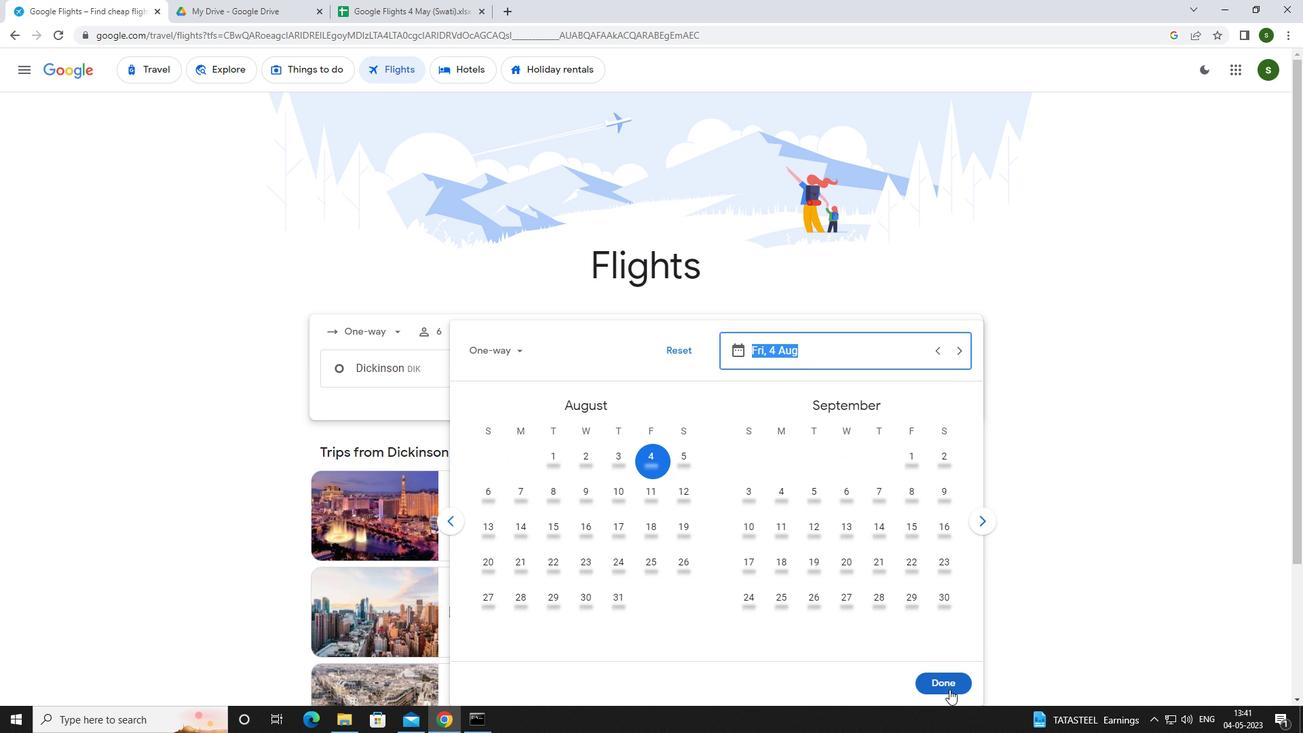 
Action: Mouse moved to (666, 420)
Screenshot: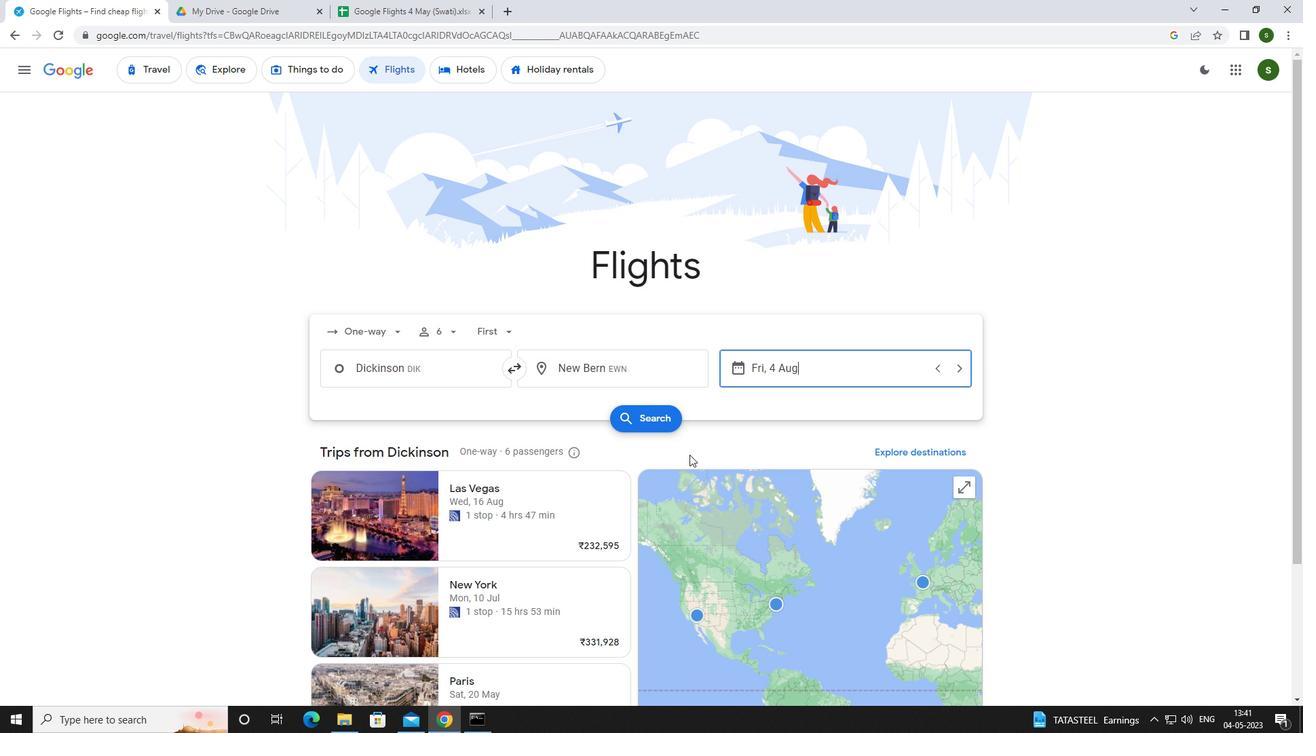 
Action: Mouse pressed left at (666, 420)
Screenshot: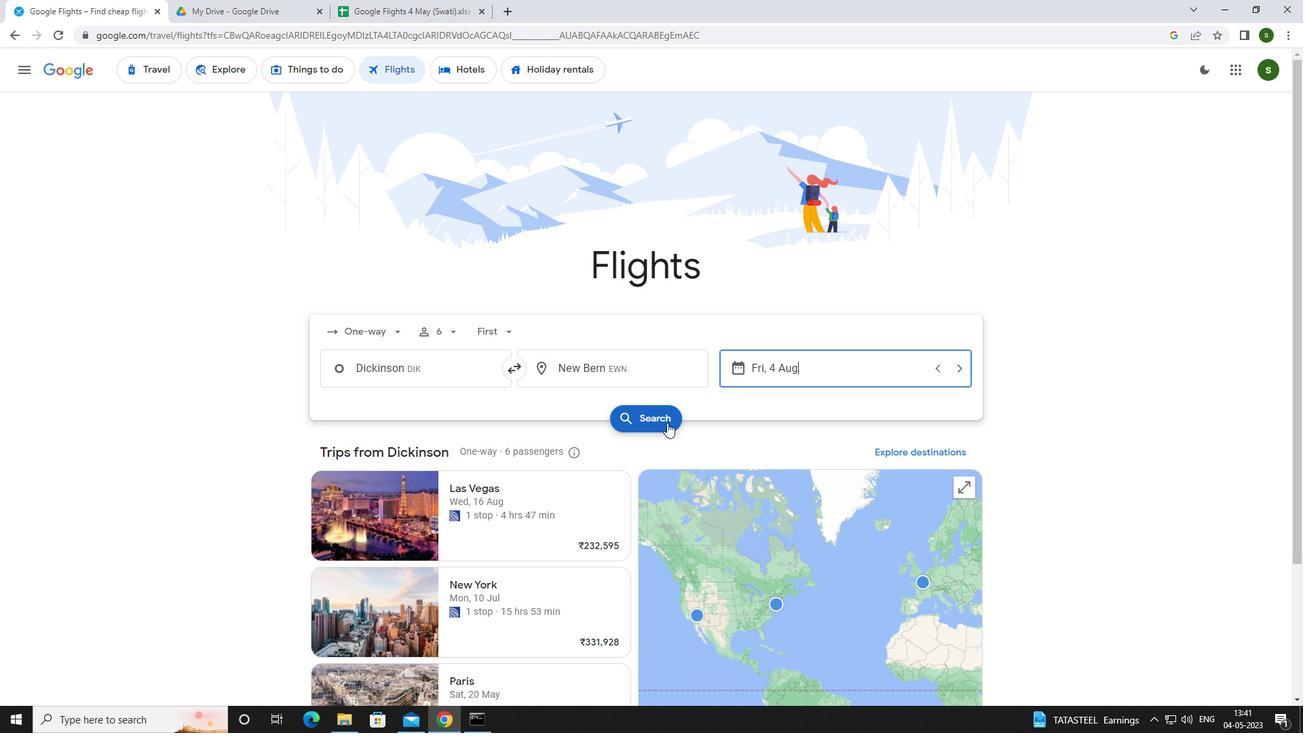 
Action: Mouse moved to (346, 196)
Screenshot: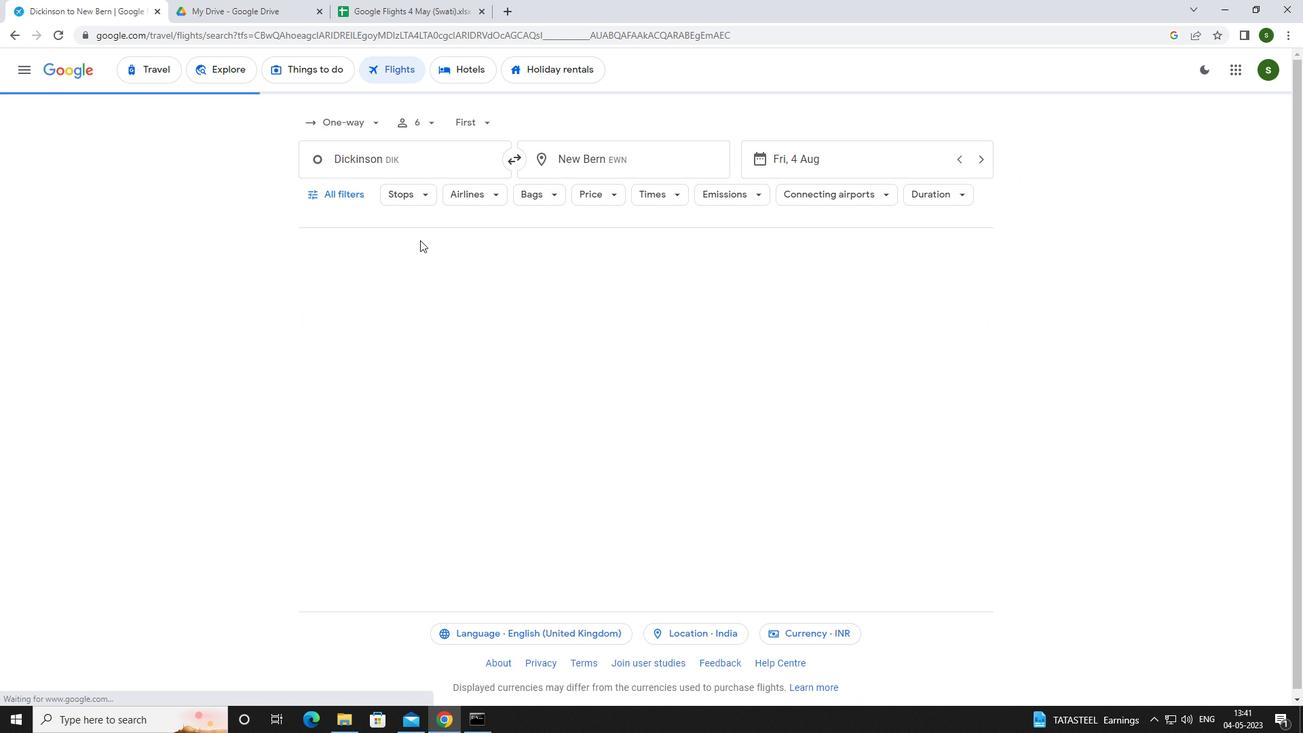 
Action: Mouse pressed left at (346, 196)
Screenshot: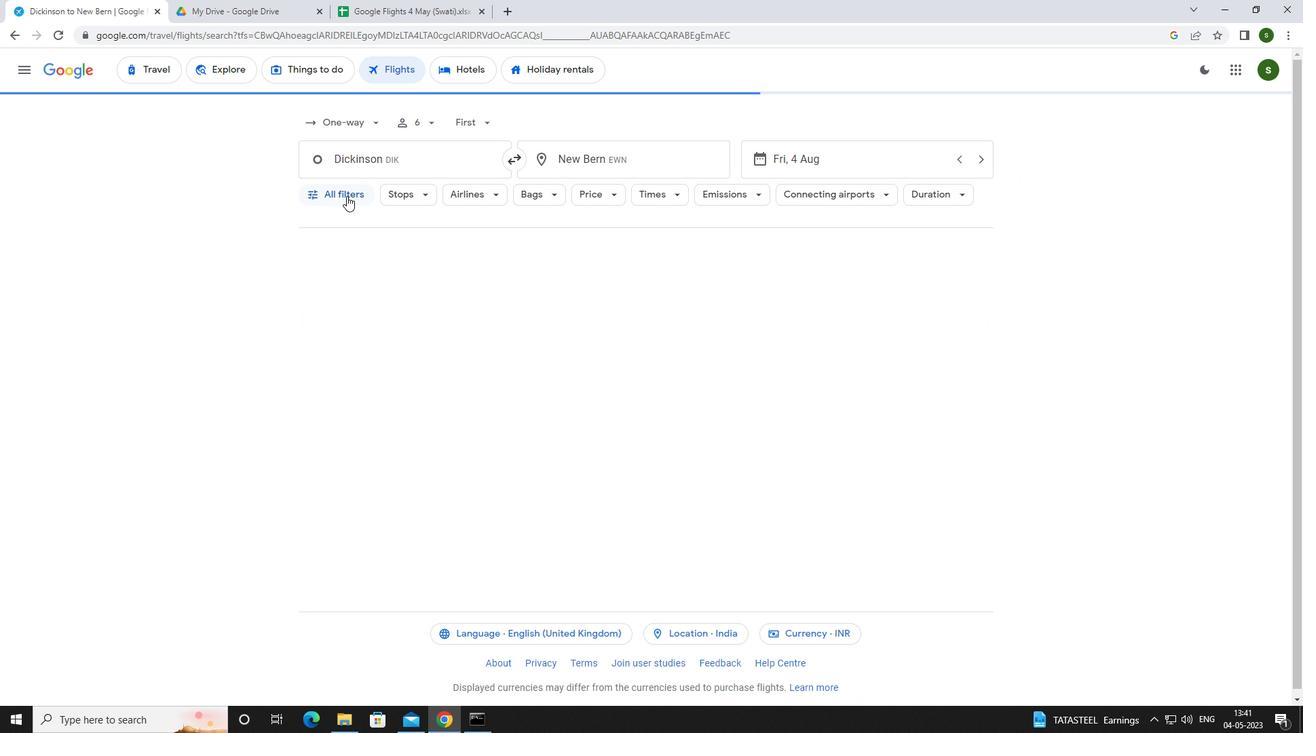 
Action: Mouse moved to (504, 478)
Screenshot: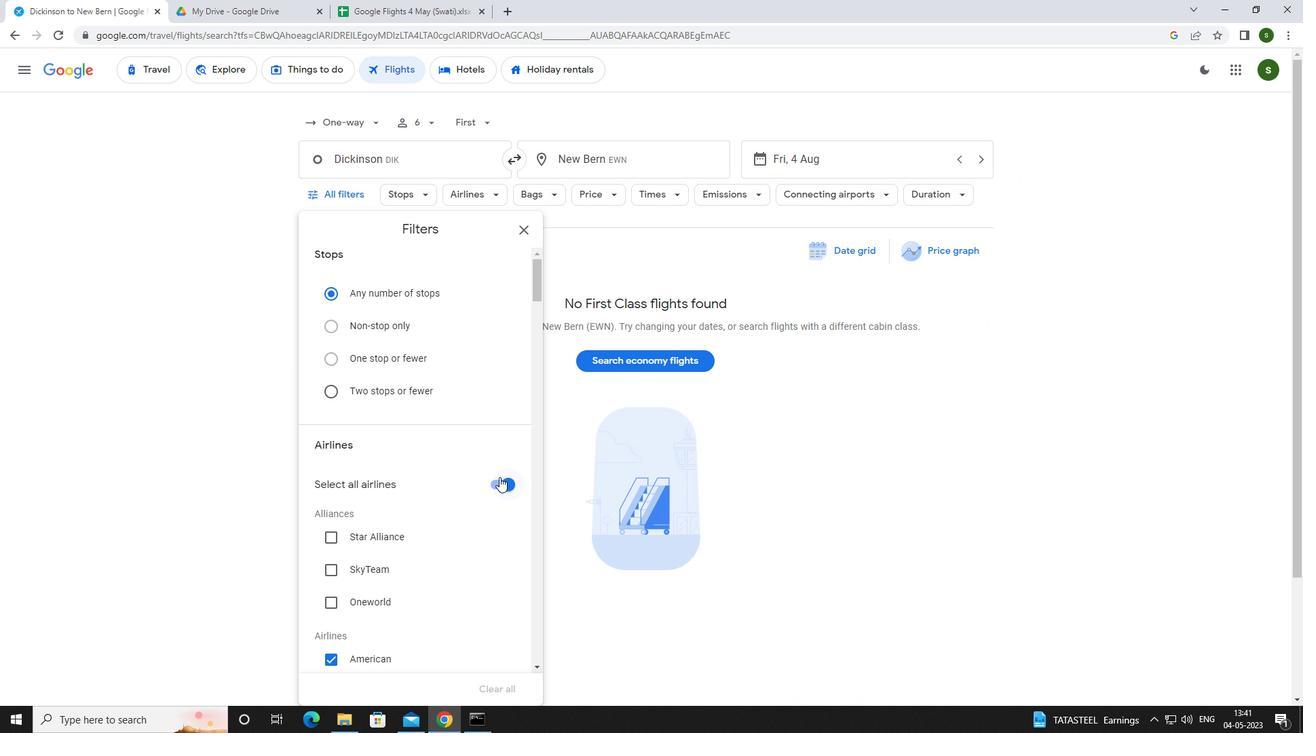 
Action: Mouse pressed left at (504, 478)
Screenshot: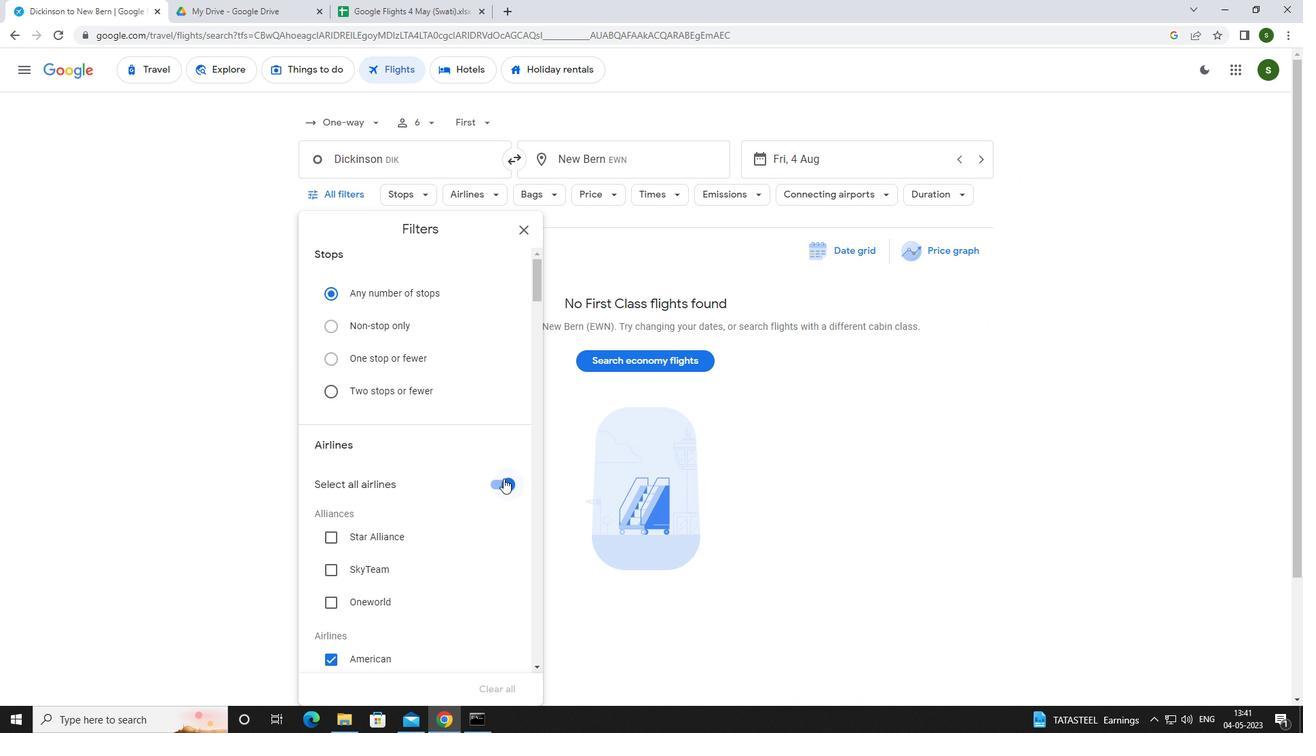 
Action: Mouse moved to (443, 412)
Screenshot: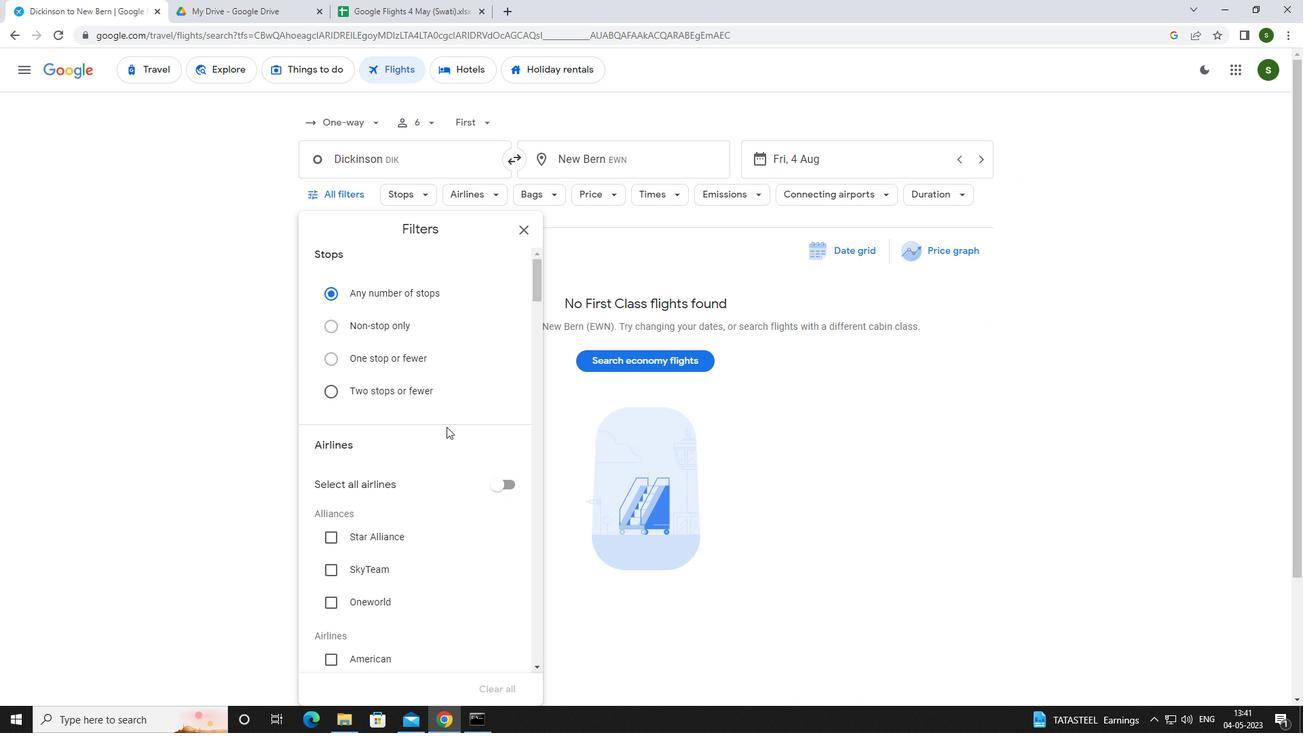 
Action: Mouse scrolled (443, 411) with delta (0, 0)
Screenshot: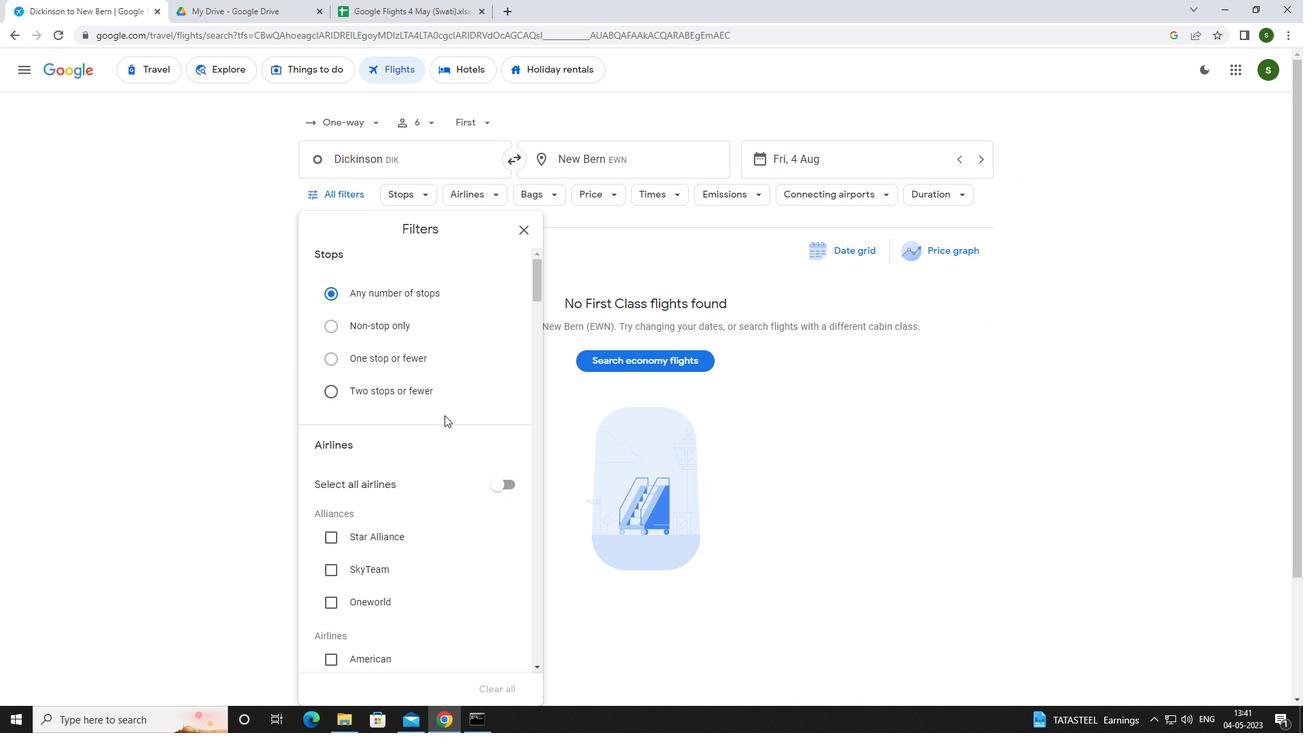 
Action: Mouse scrolled (443, 411) with delta (0, 0)
Screenshot: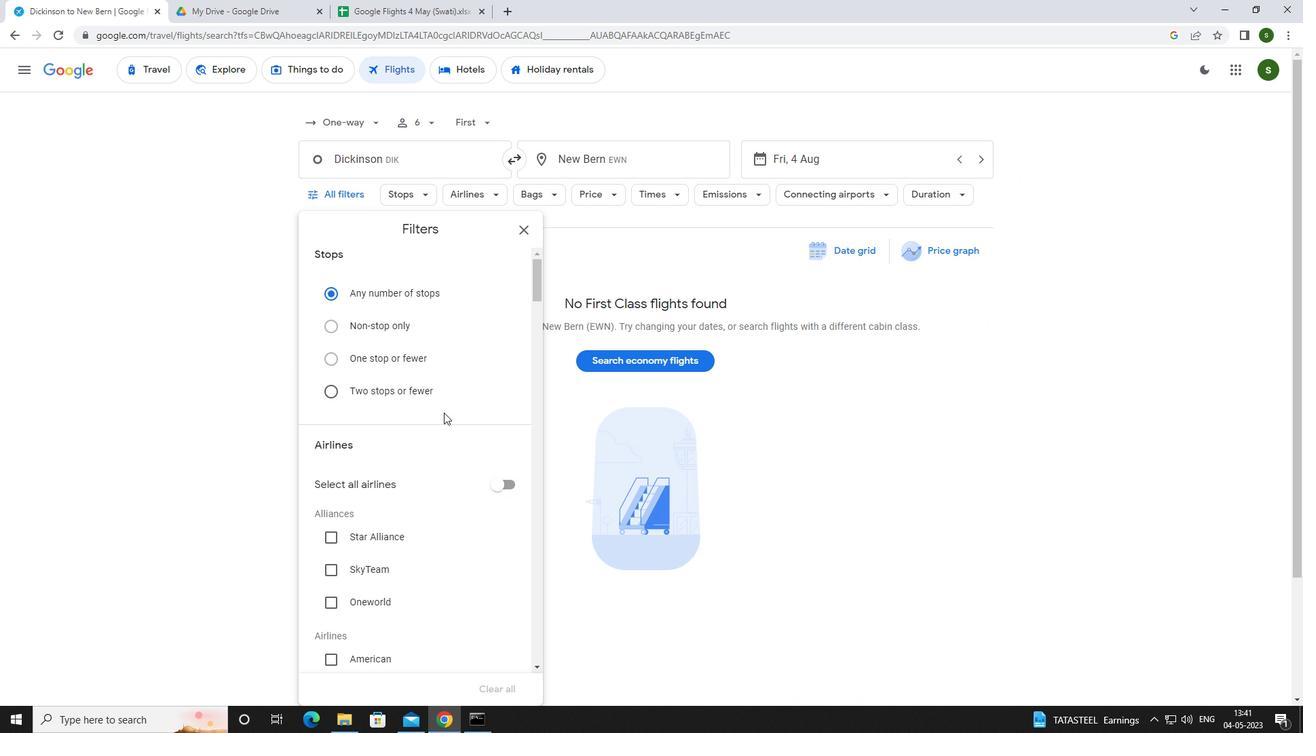 
Action: Mouse scrolled (443, 411) with delta (0, 0)
Screenshot: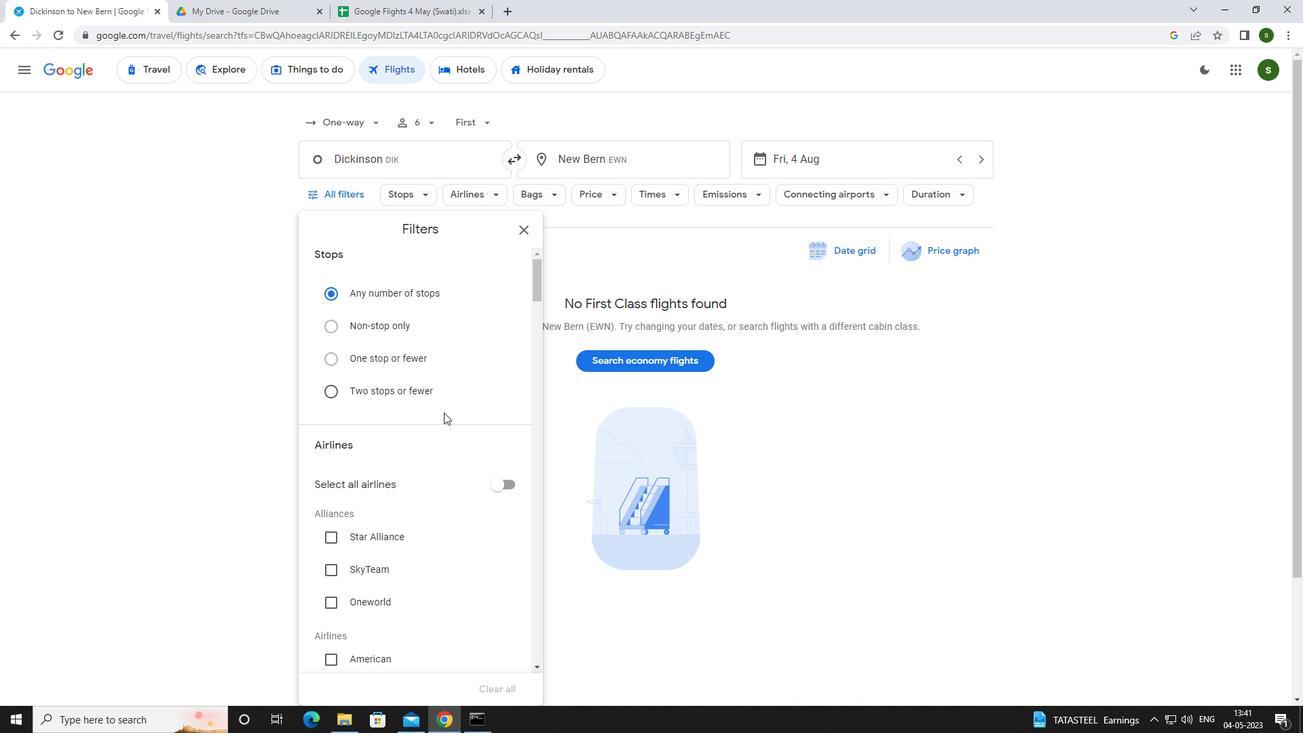 
Action: Mouse scrolled (443, 411) with delta (0, 0)
Screenshot: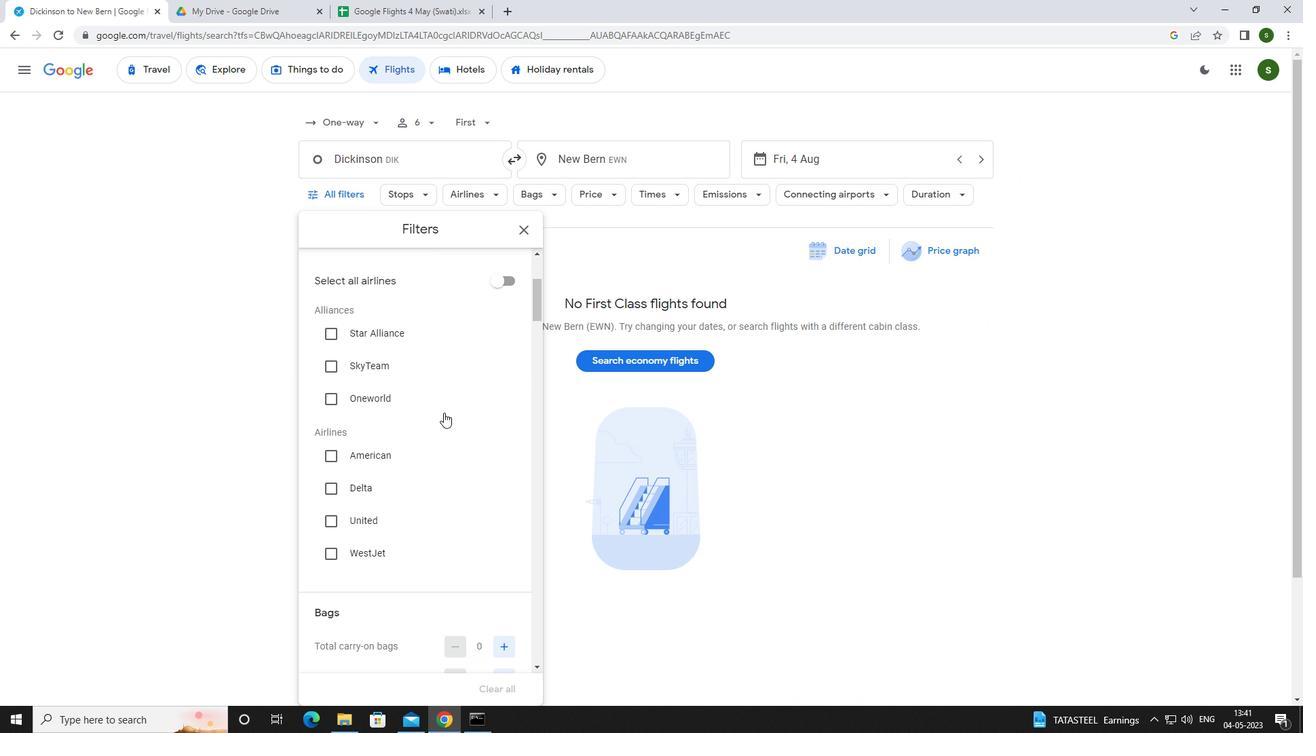 
Action: Mouse scrolled (443, 411) with delta (0, 0)
Screenshot: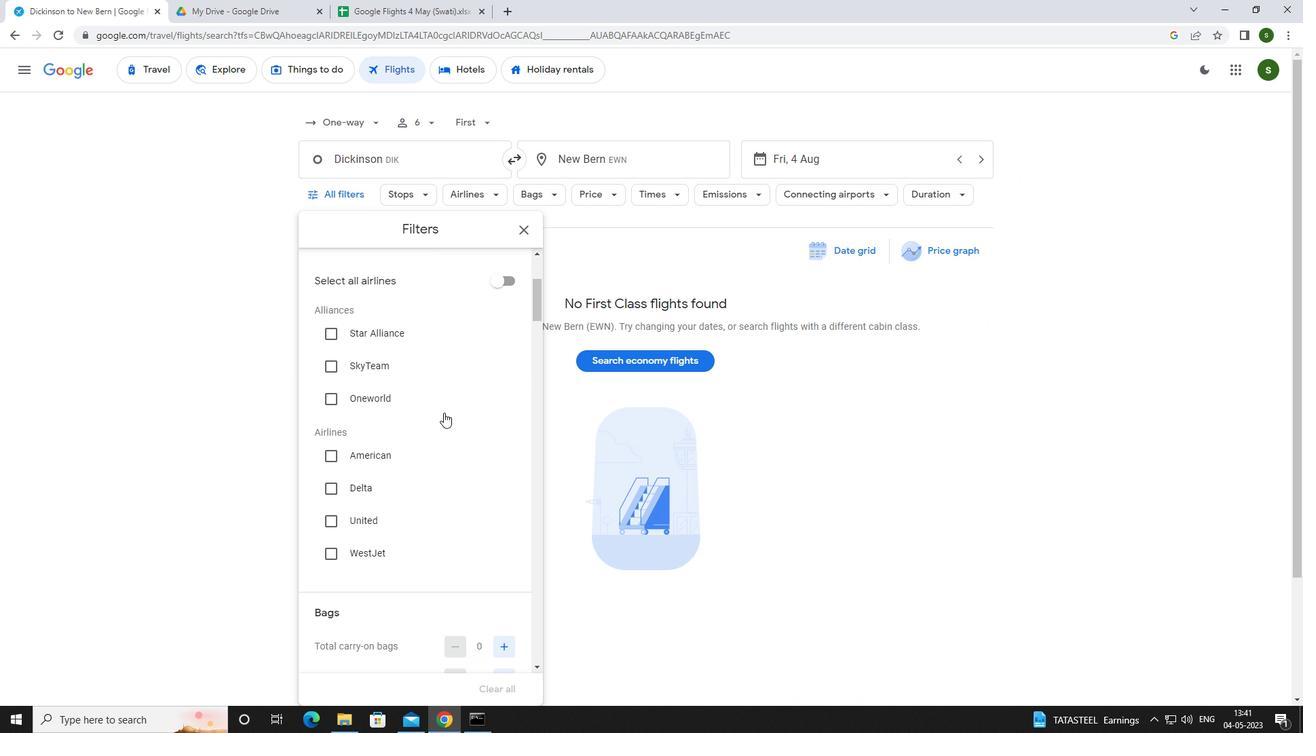 
Action: Mouse moved to (507, 513)
Screenshot: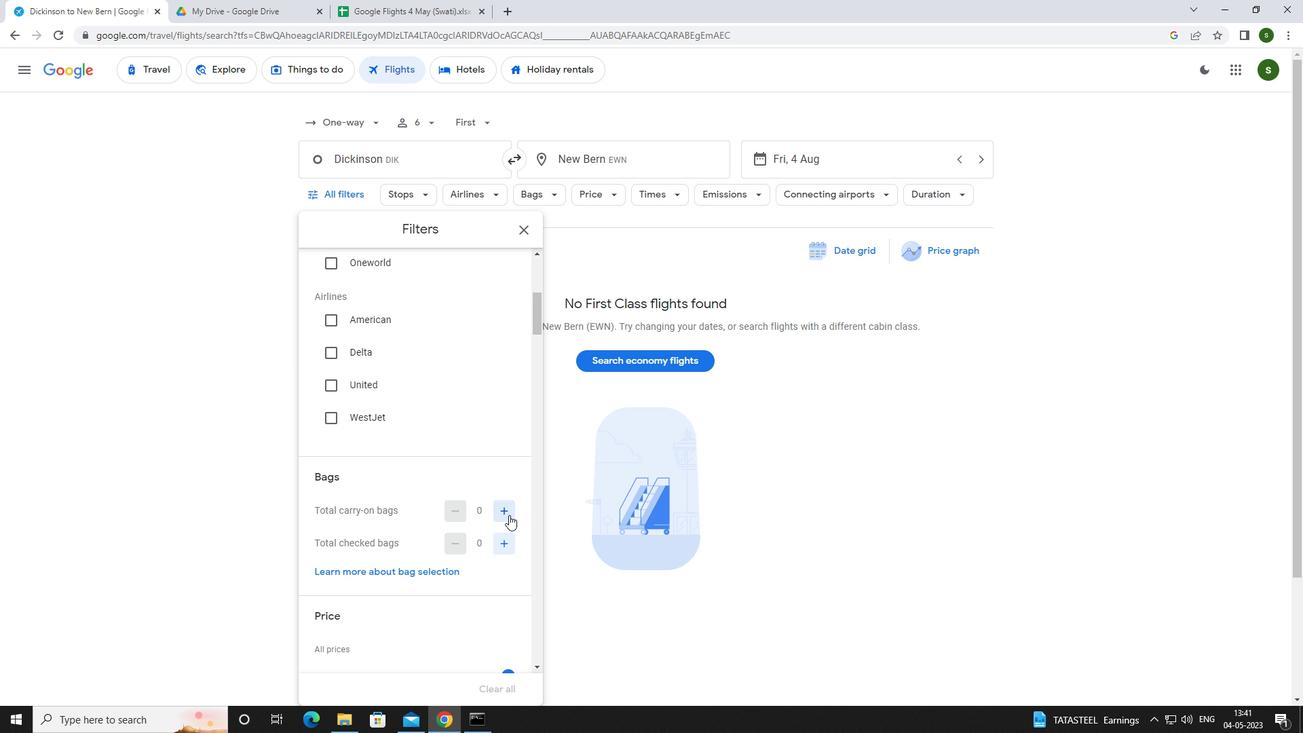 
Action: Mouse pressed left at (507, 513)
Screenshot: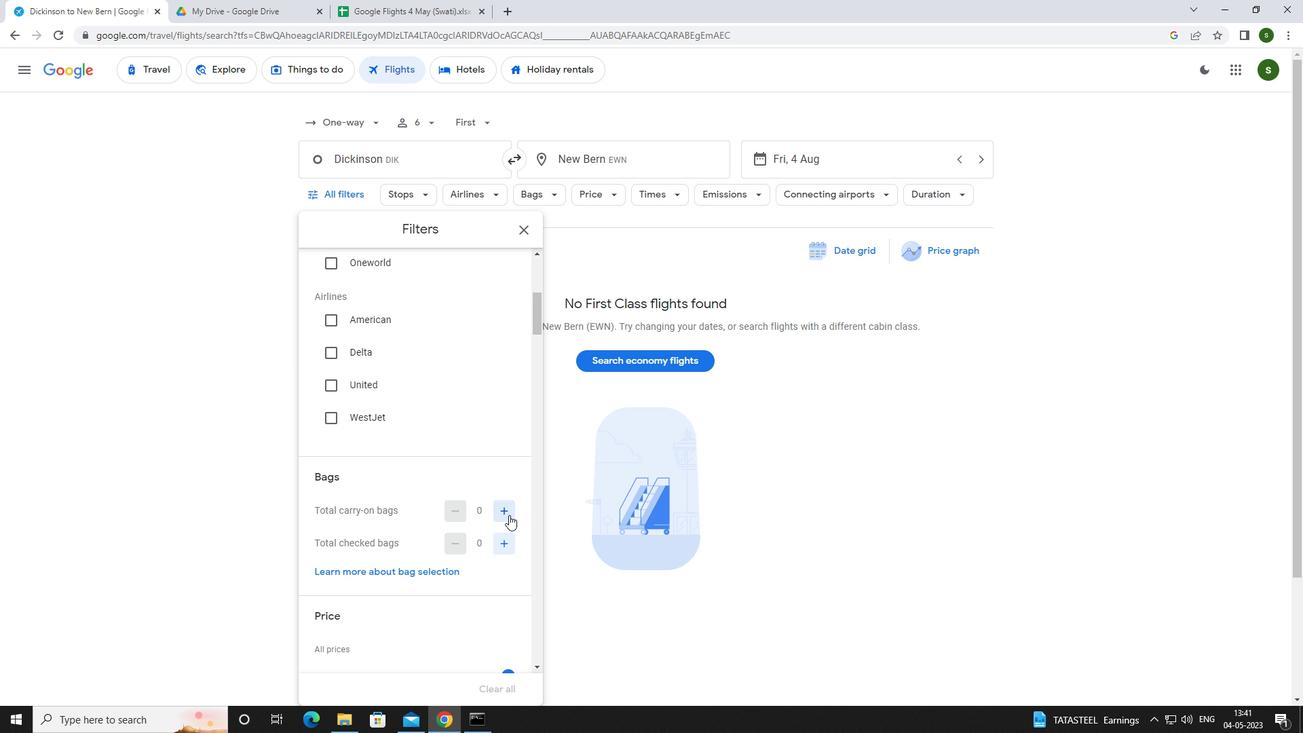 
Action: Mouse pressed left at (507, 513)
Screenshot: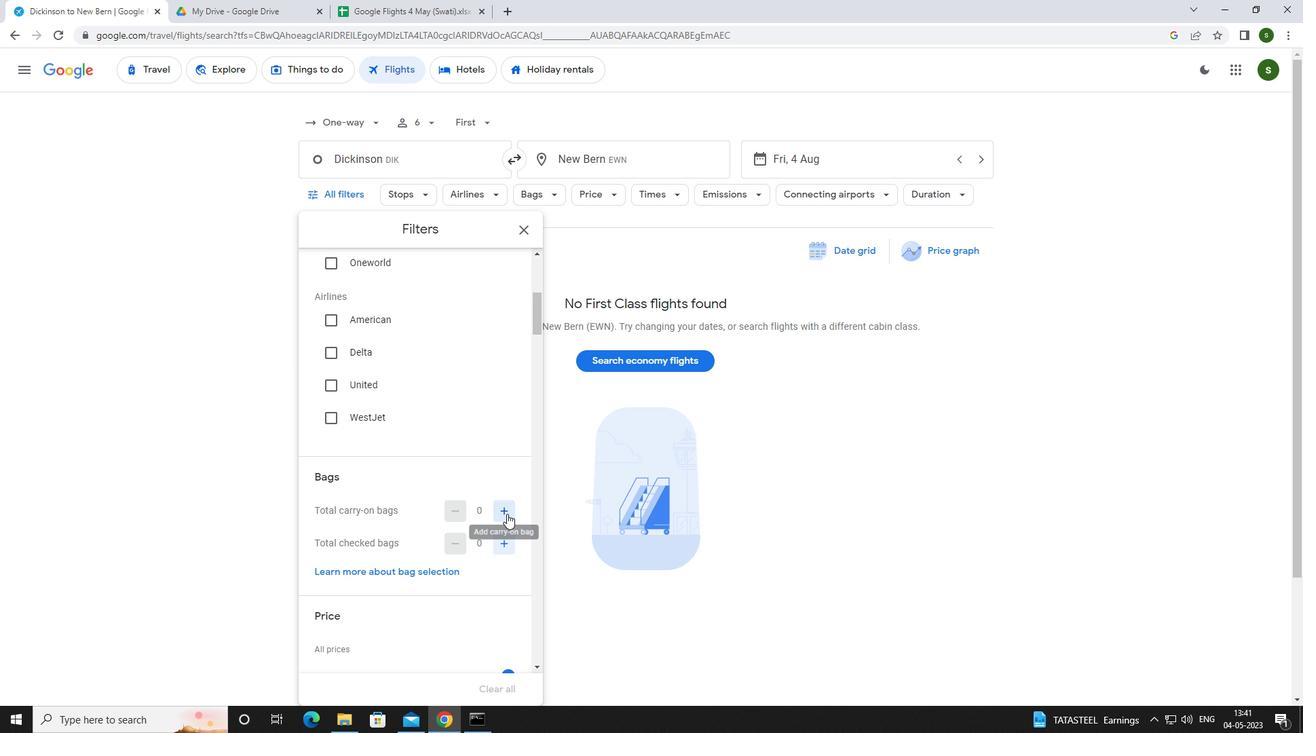 
Action: Mouse scrolled (507, 513) with delta (0, 0)
Screenshot: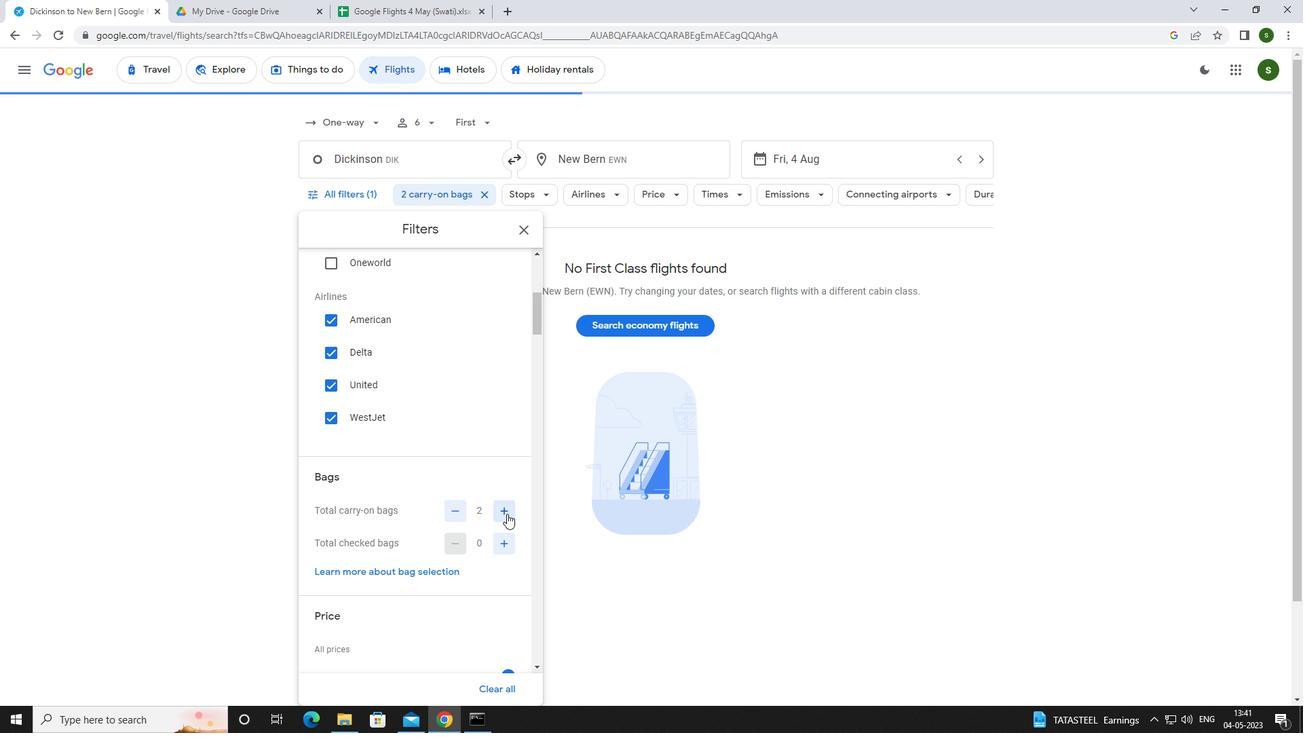 
Action: Mouse scrolled (507, 513) with delta (0, 0)
Screenshot: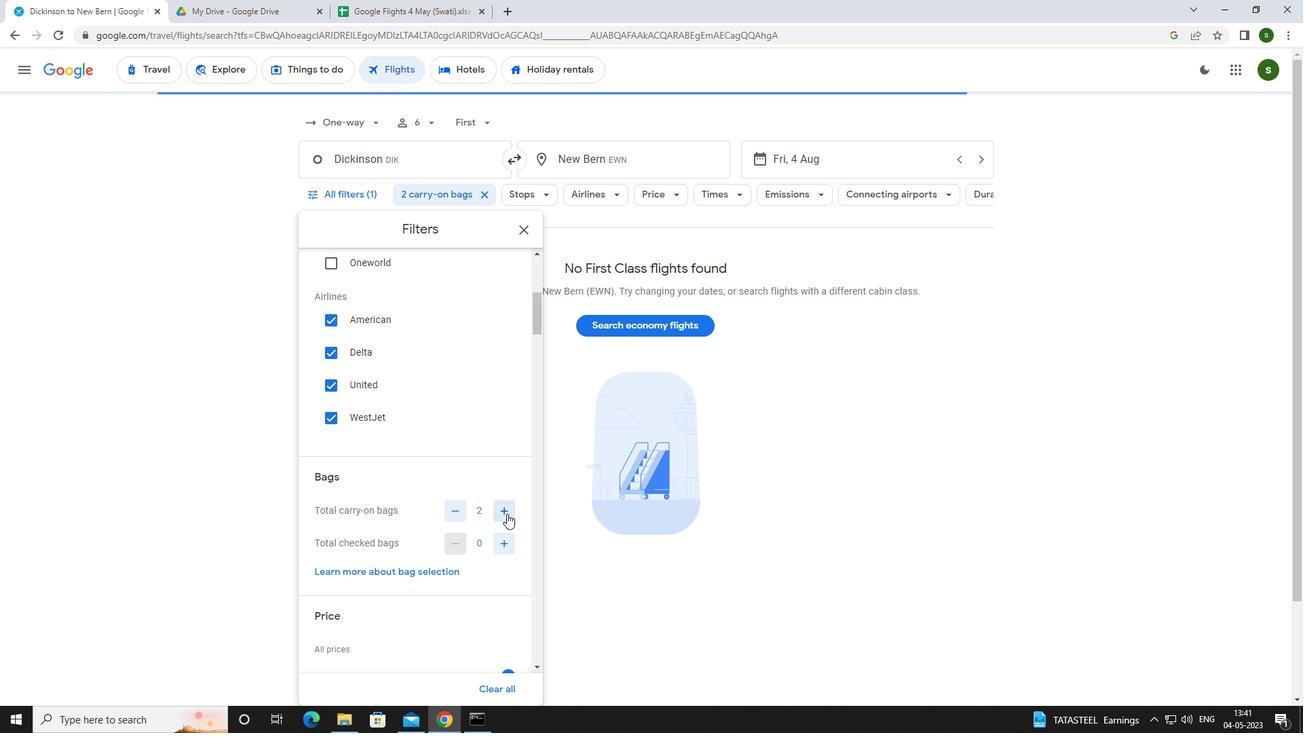 
Action: Mouse scrolled (507, 513) with delta (0, 0)
Screenshot: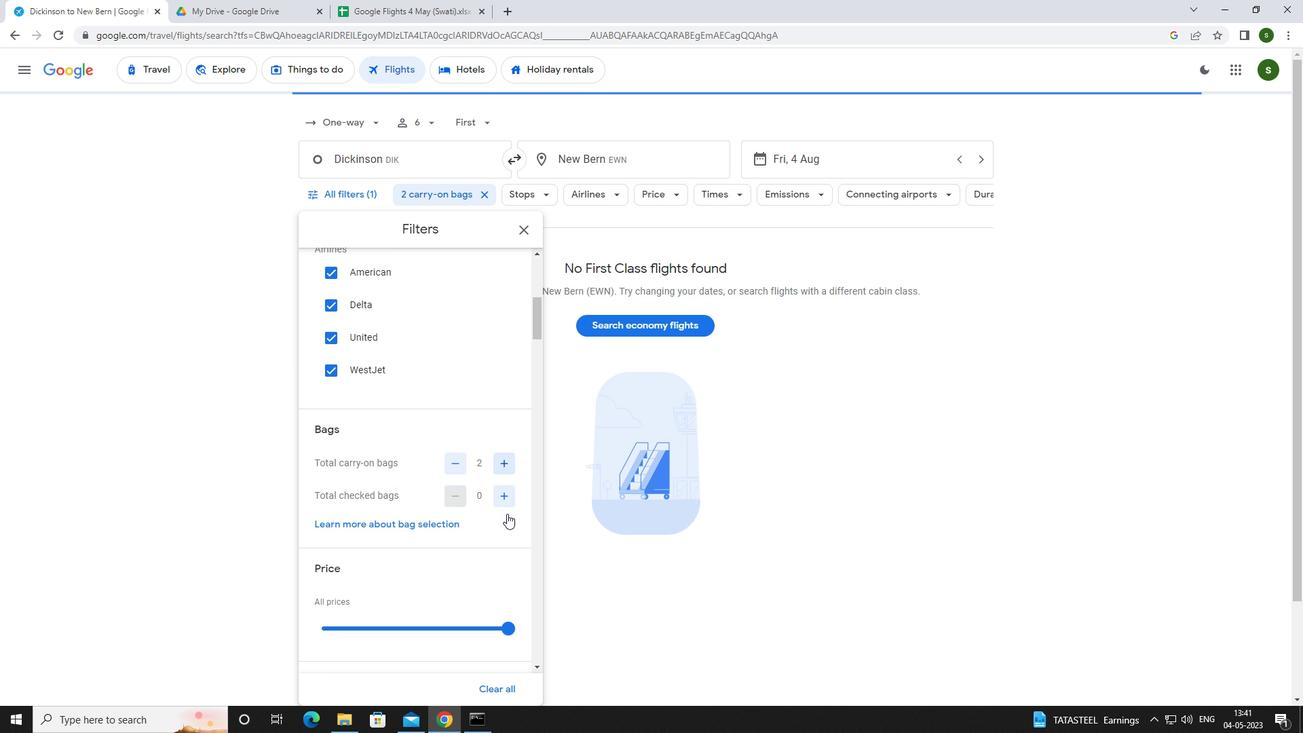 
Action: Mouse moved to (509, 473)
Screenshot: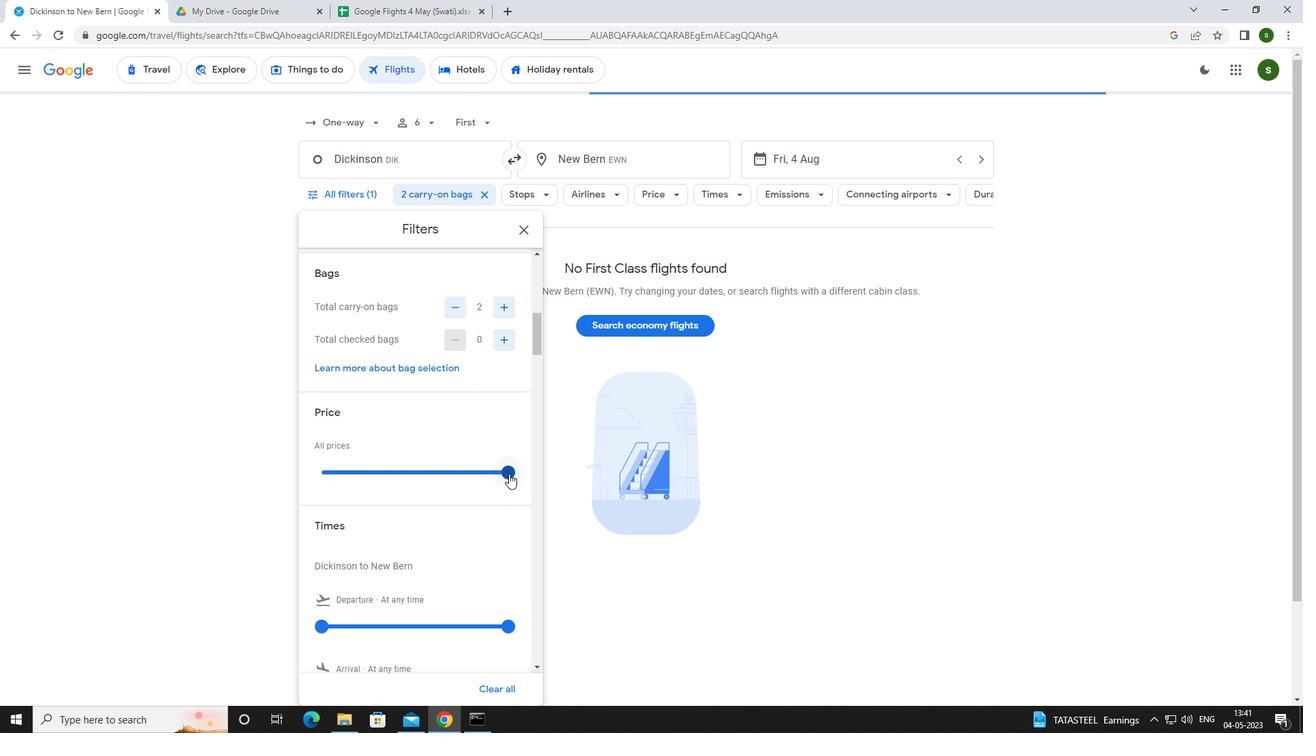 
Action: Mouse pressed left at (509, 473)
Screenshot: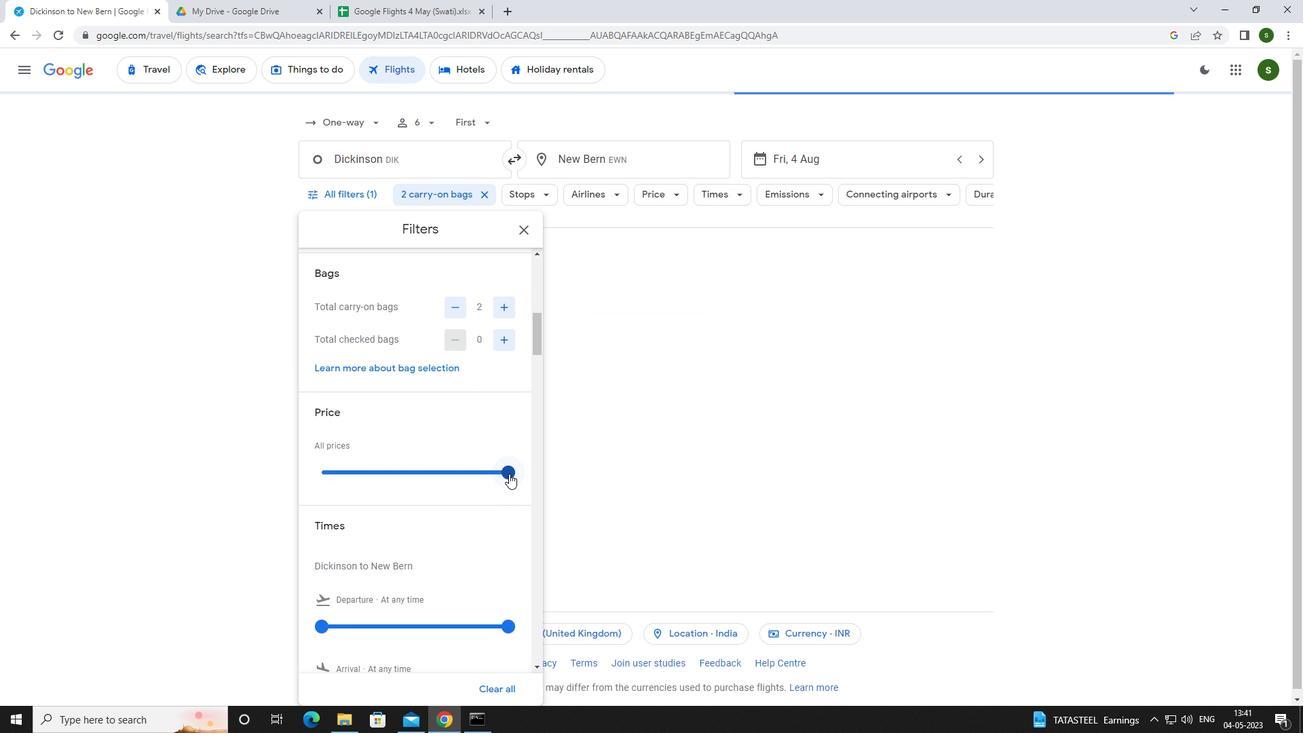 
Action: Mouse moved to (509, 473)
Screenshot: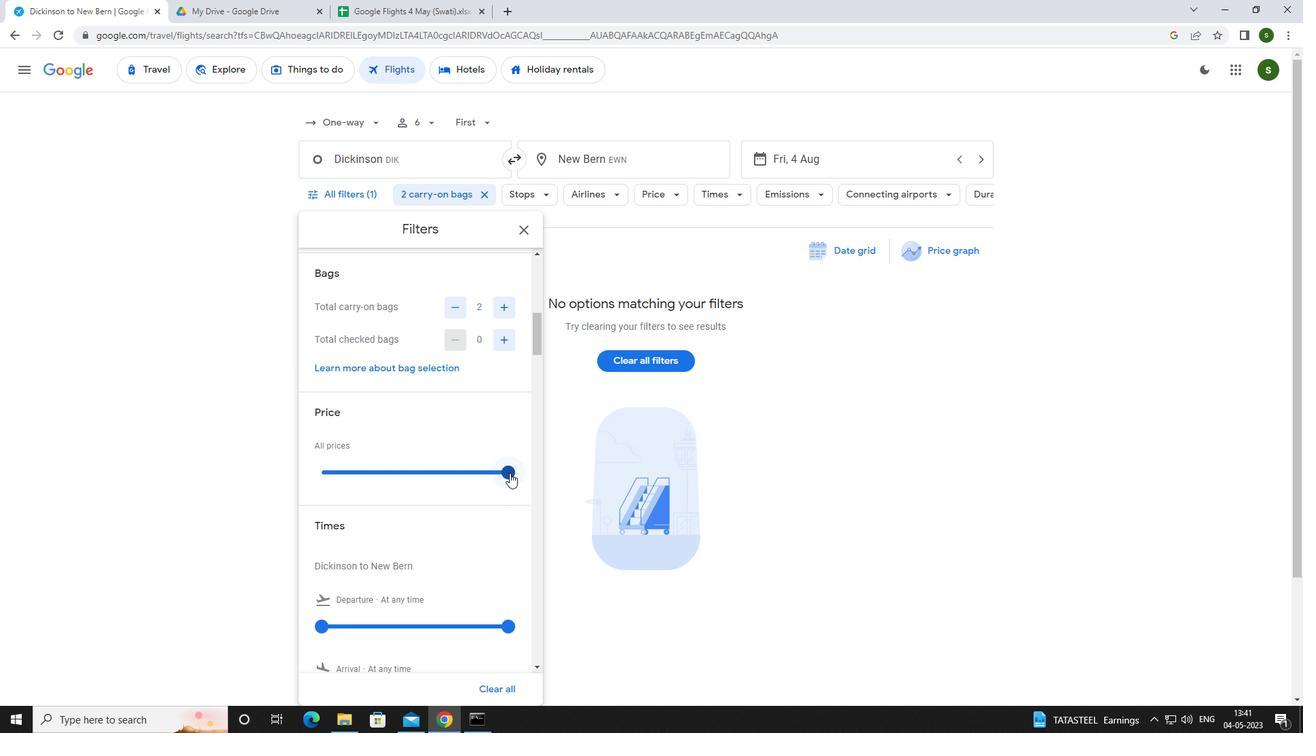 
Action: Mouse scrolled (509, 472) with delta (0, 0)
Screenshot: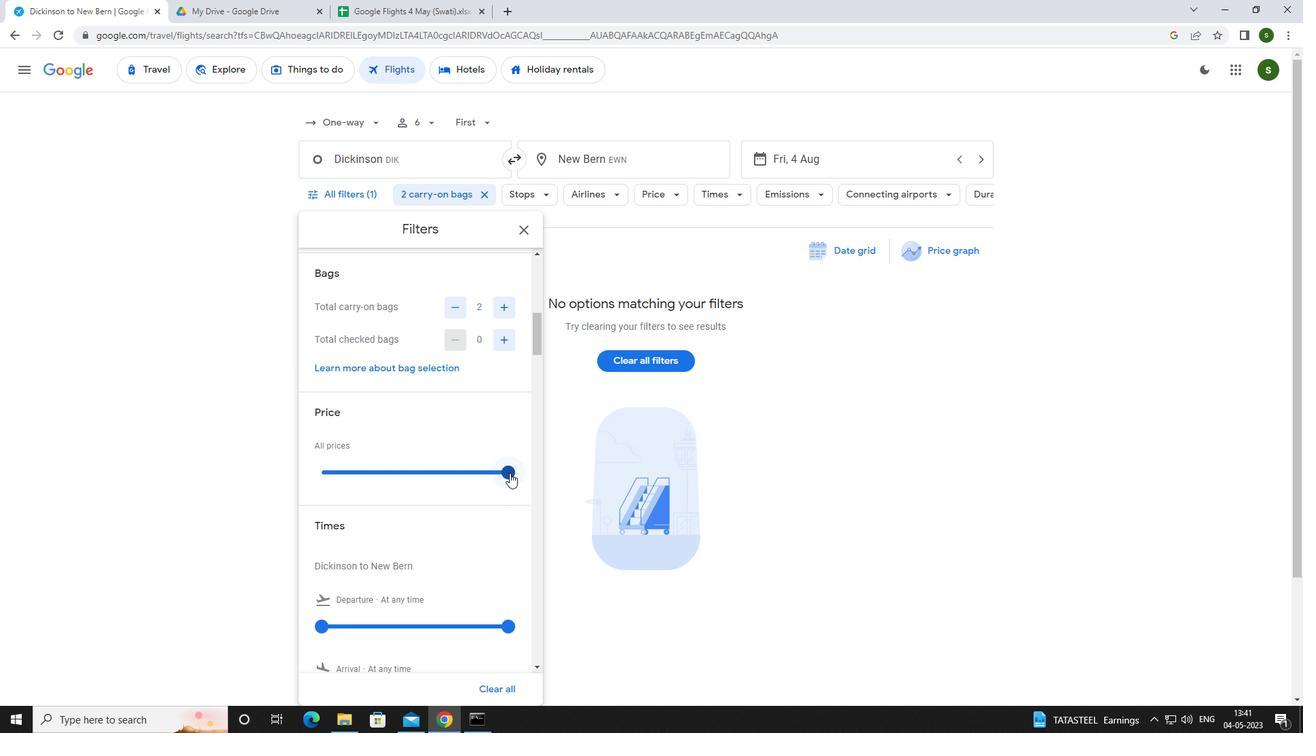 
Action: Mouse moved to (322, 556)
Screenshot: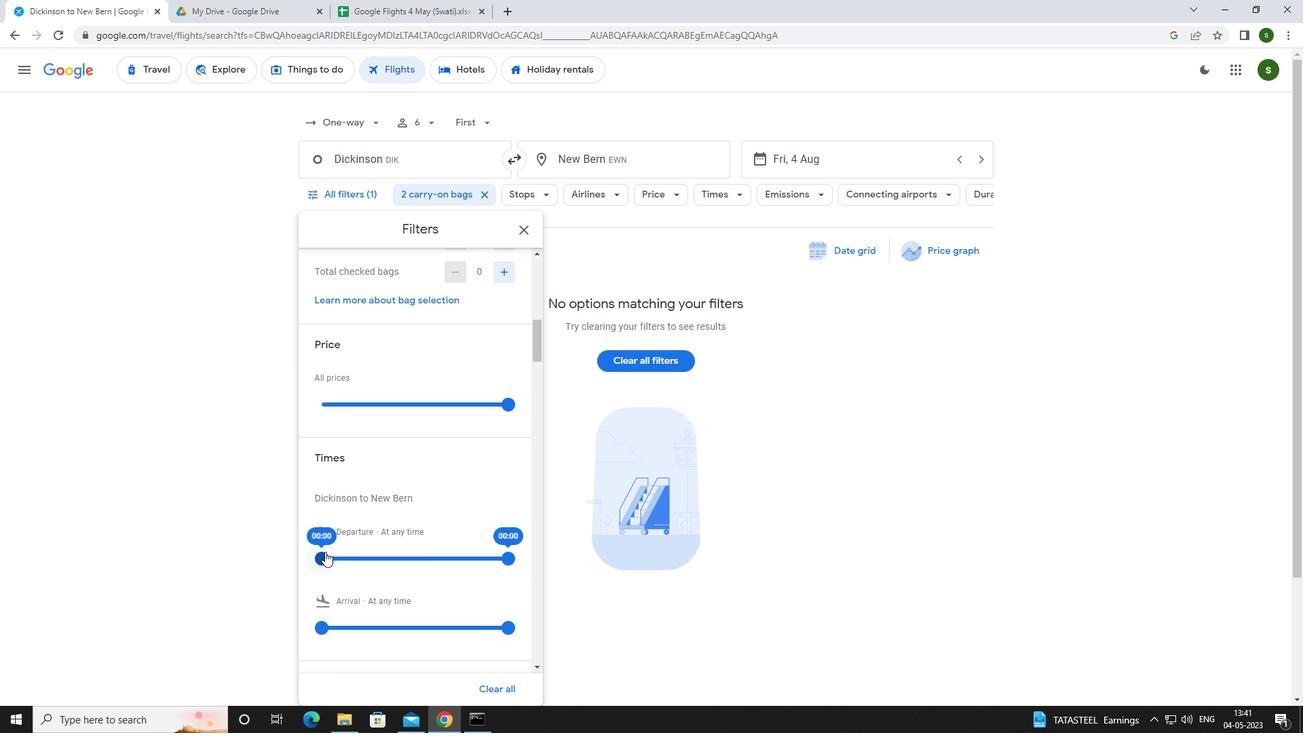 
Action: Mouse pressed left at (322, 556)
Screenshot: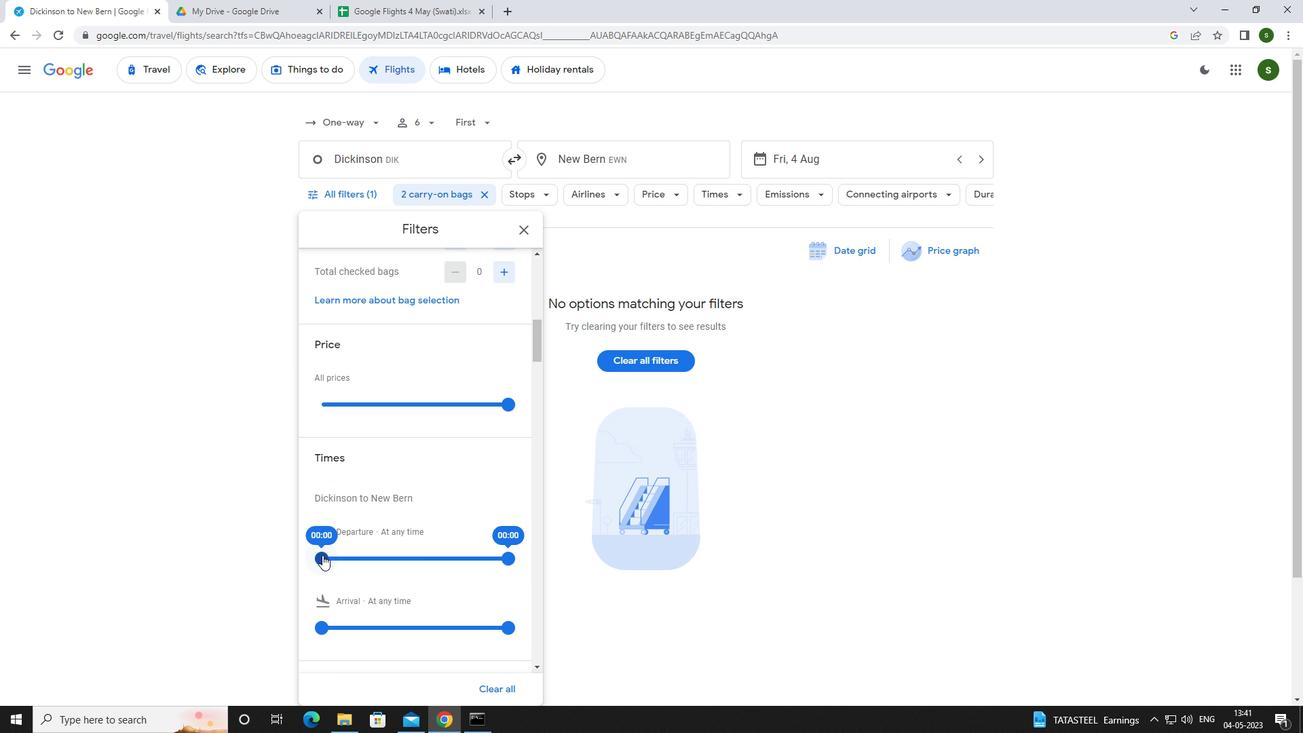 
Action: Mouse moved to (446, 556)
Screenshot: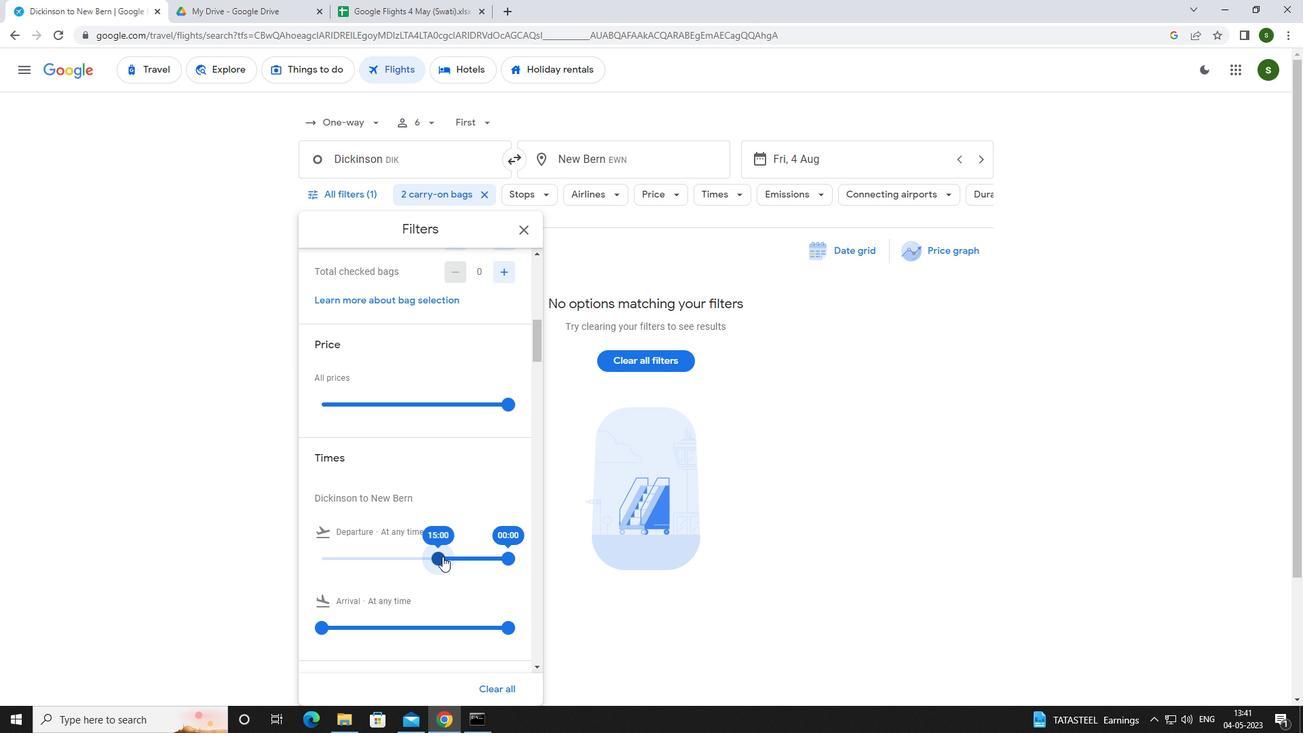 
Action: Mouse pressed left at (446, 556)
Screenshot: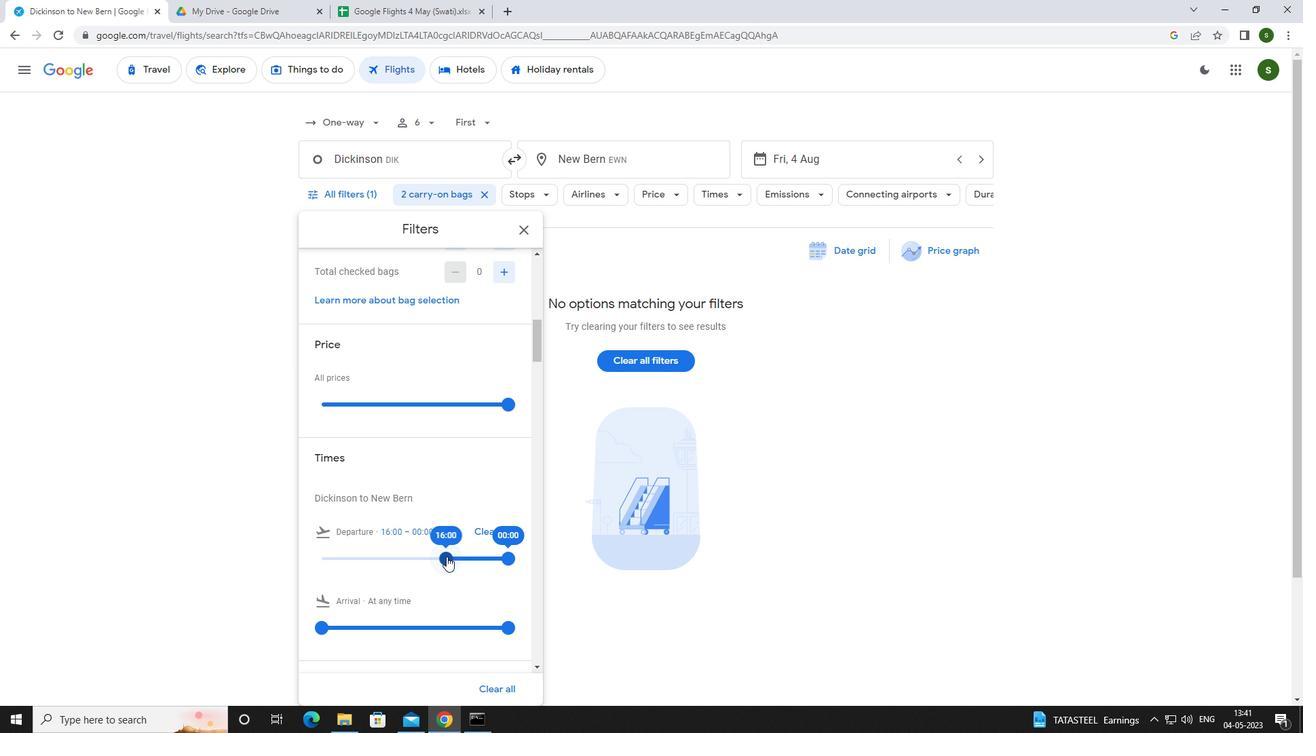 
Action: Mouse moved to (796, 532)
Screenshot: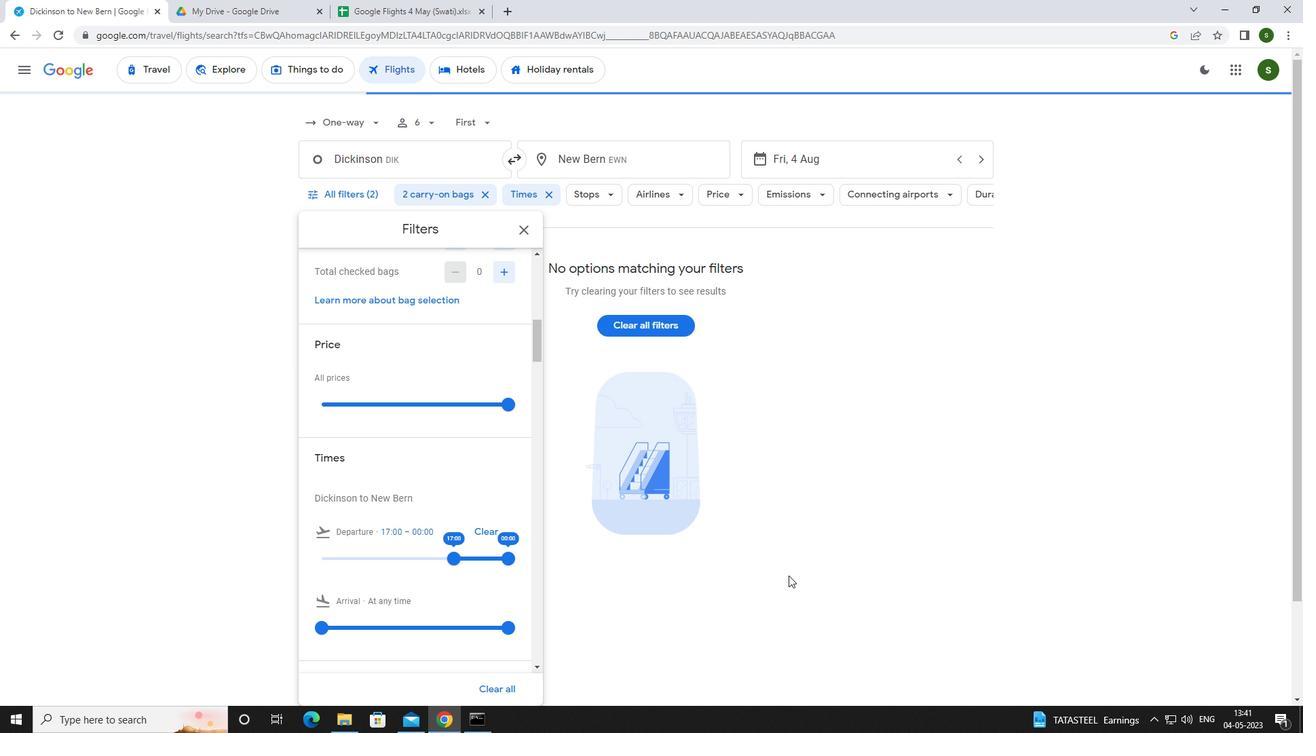 
Action: Mouse pressed left at (796, 532)
Screenshot: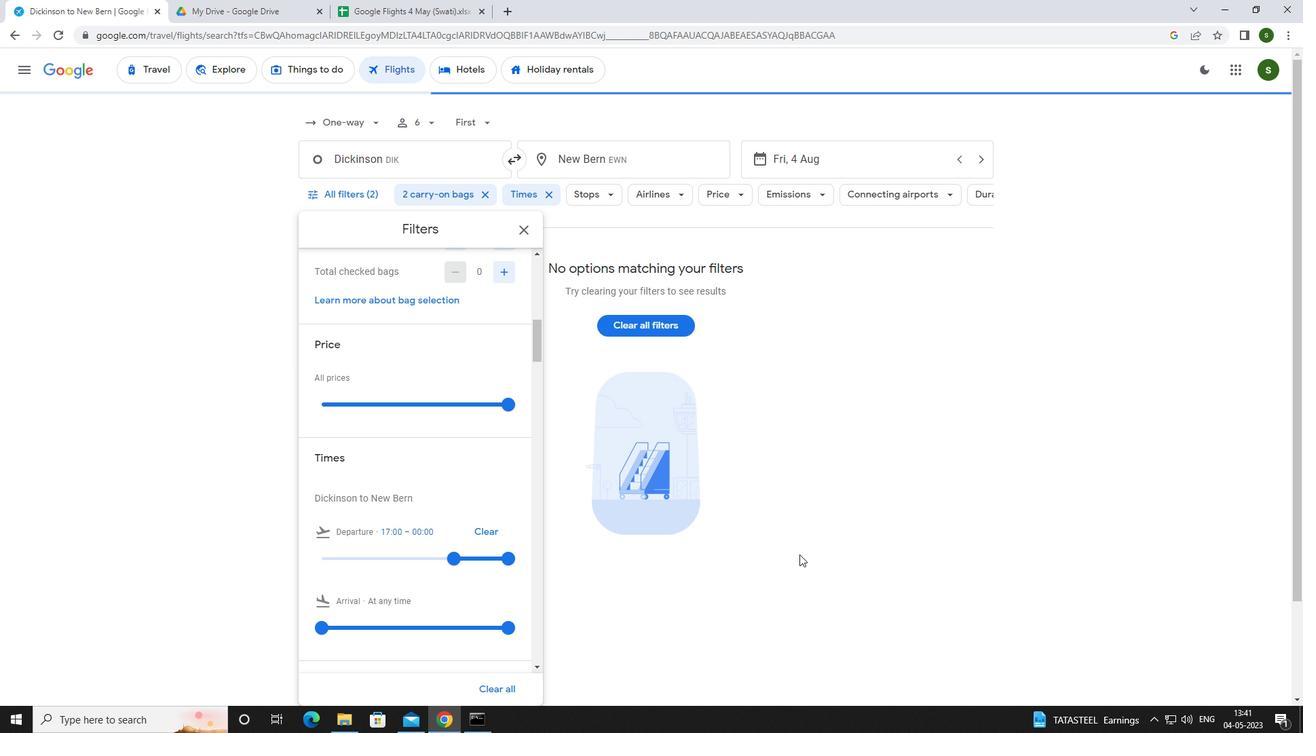 
